 Task: Search one way flight ticket for 2 adults, 2 children, 2 infants in seat in first from San Antonio: San Antonio International Airport to Jackson: Jackson Hole Airport on 5-2-2023. Choice of flights is Alaska. Number of bags: 2 checked bags. Price is upto 110000. Outbound departure time preference is 18:45.
Action: Mouse moved to (307, 129)
Screenshot: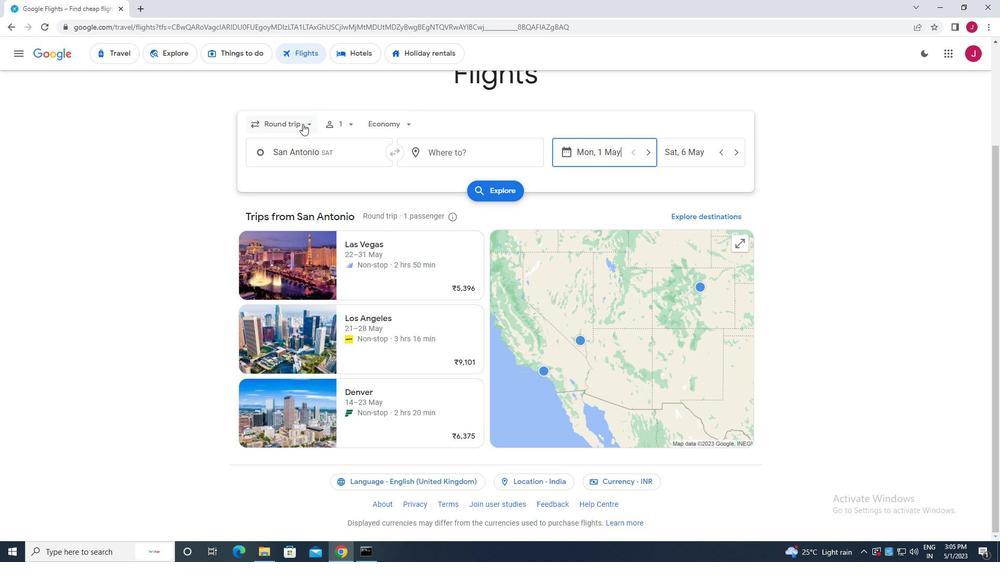 
Action: Mouse pressed left at (307, 129)
Screenshot: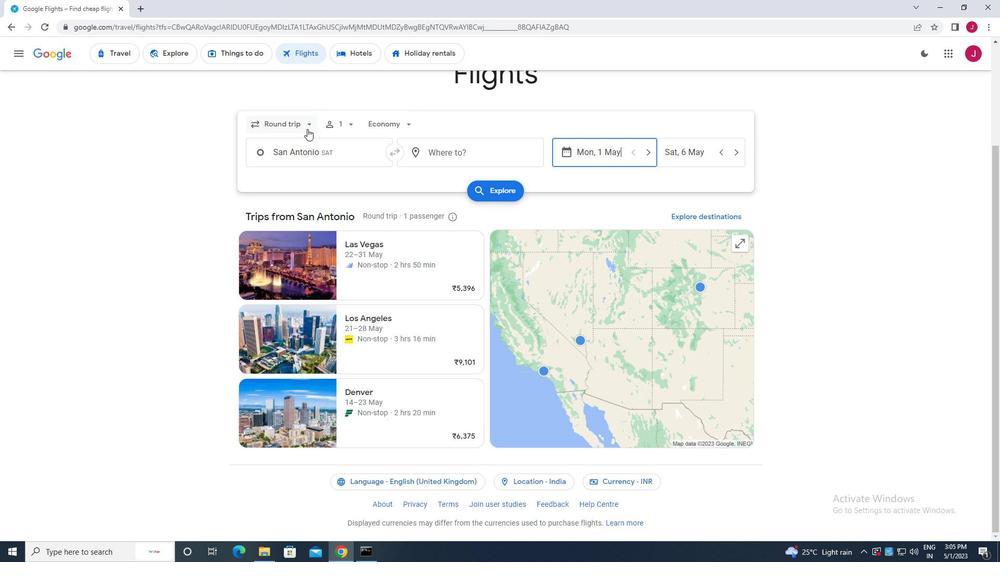 
Action: Mouse moved to (305, 175)
Screenshot: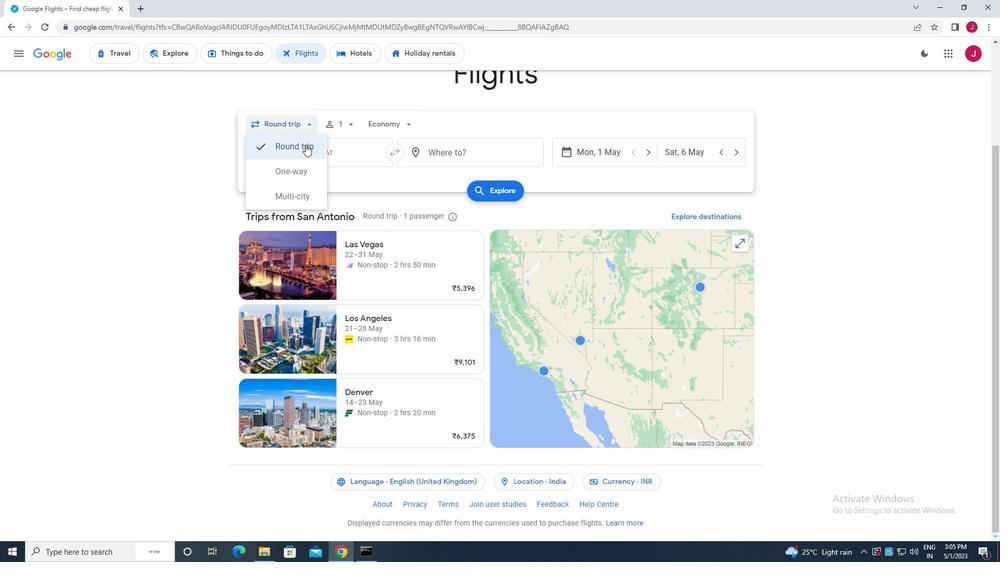 
Action: Mouse pressed left at (305, 175)
Screenshot: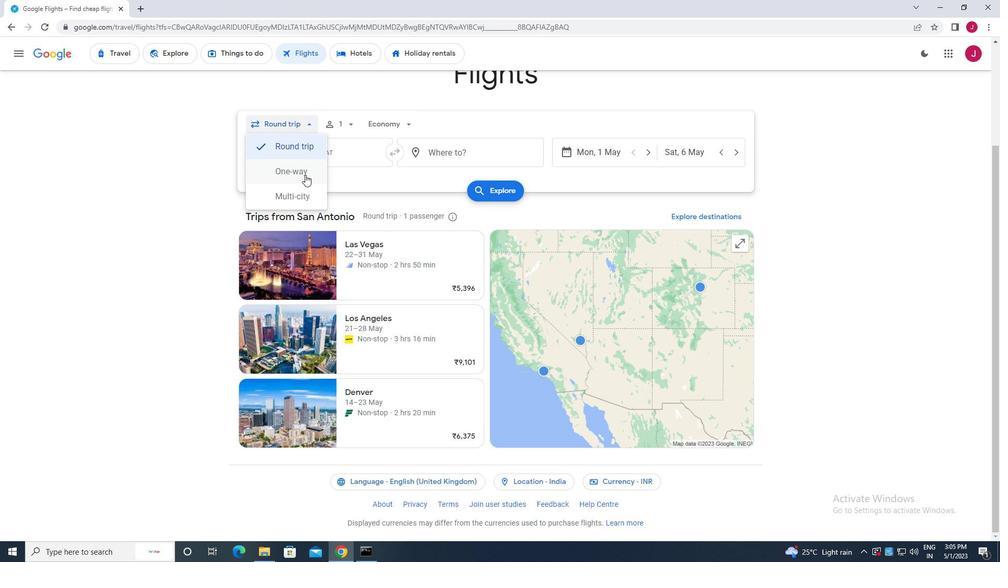 
Action: Mouse moved to (343, 123)
Screenshot: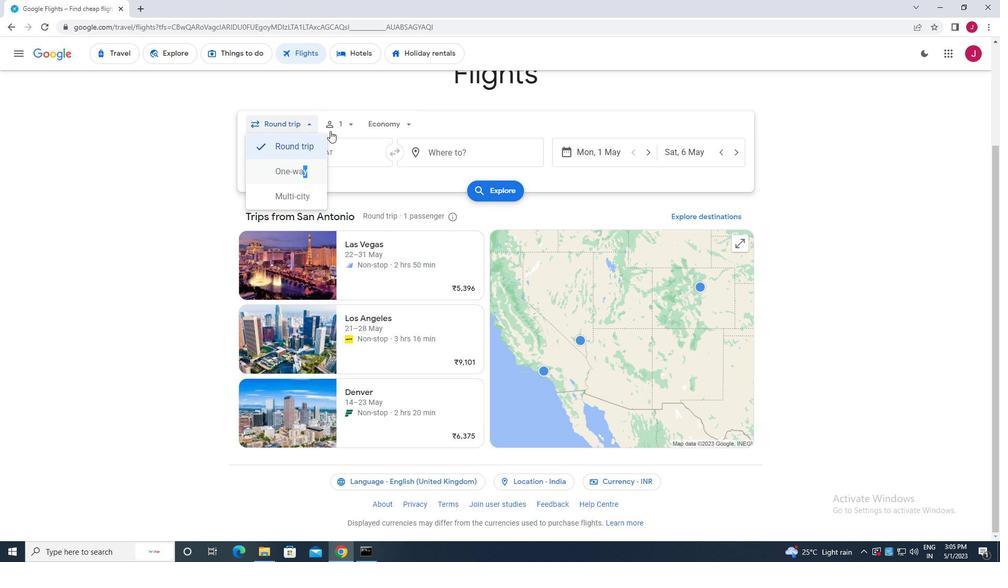 
Action: Mouse pressed left at (343, 123)
Screenshot: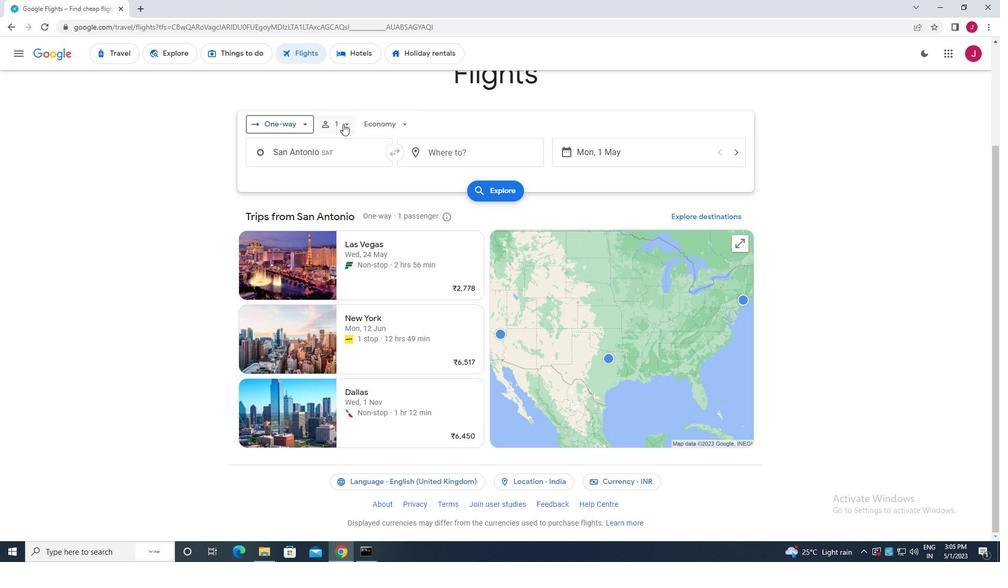 
Action: Mouse moved to (428, 150)
Screenshot: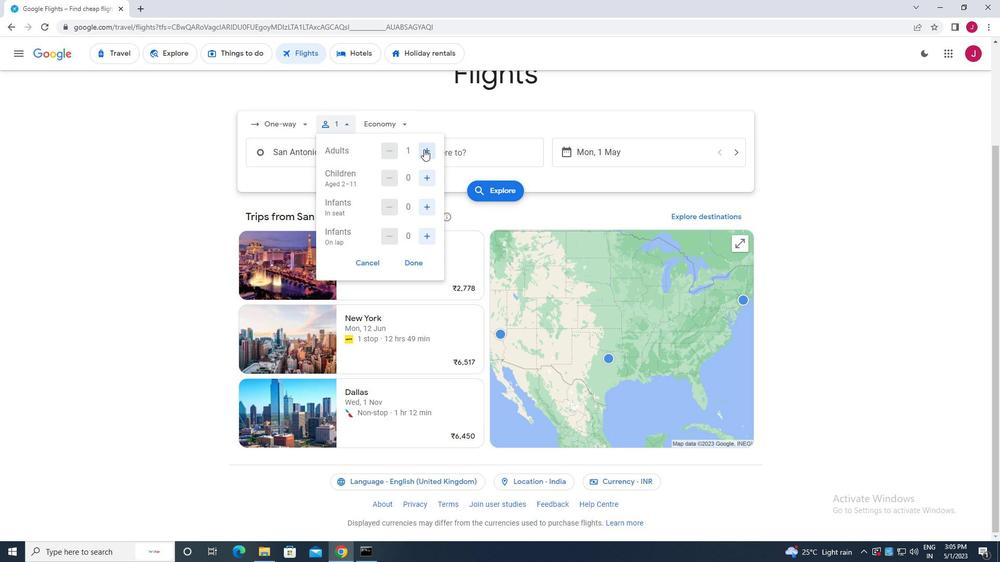 
Action: Mouse pressed left at (428, 150)
Screenshot: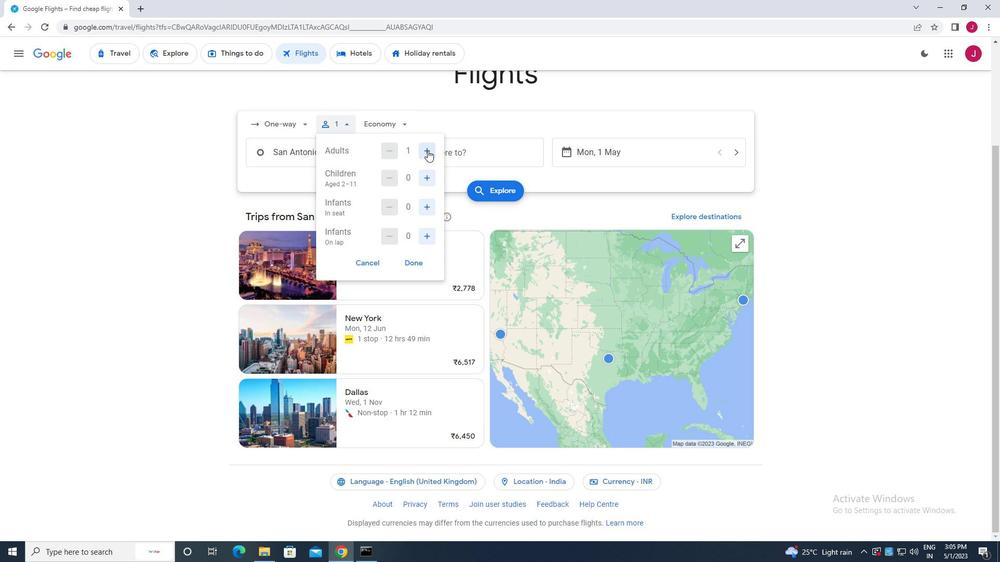 
Action: Mouse moved to (425, 184)
Screenshot: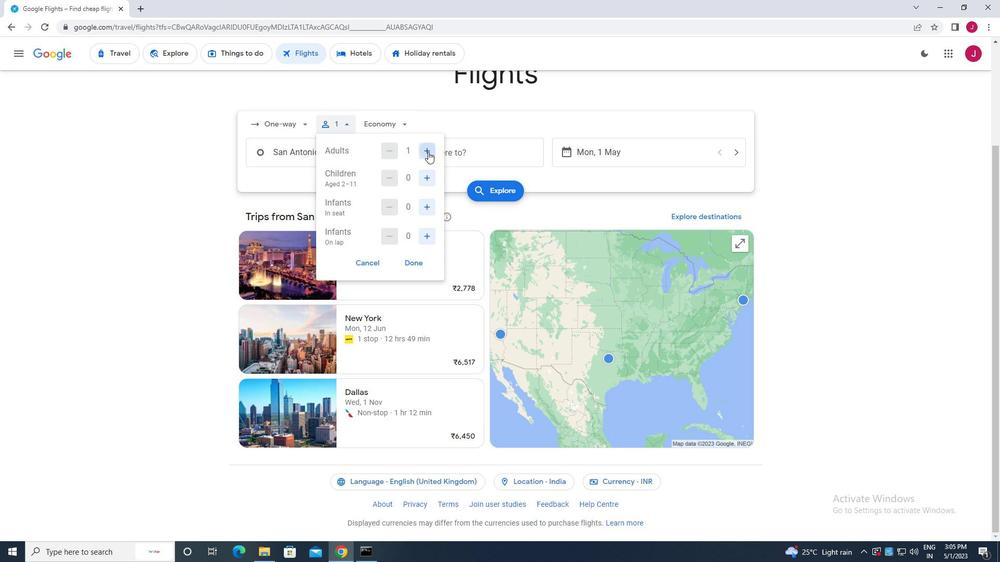 
Action: Mouse pressed left at (425, 184)
Screenshot: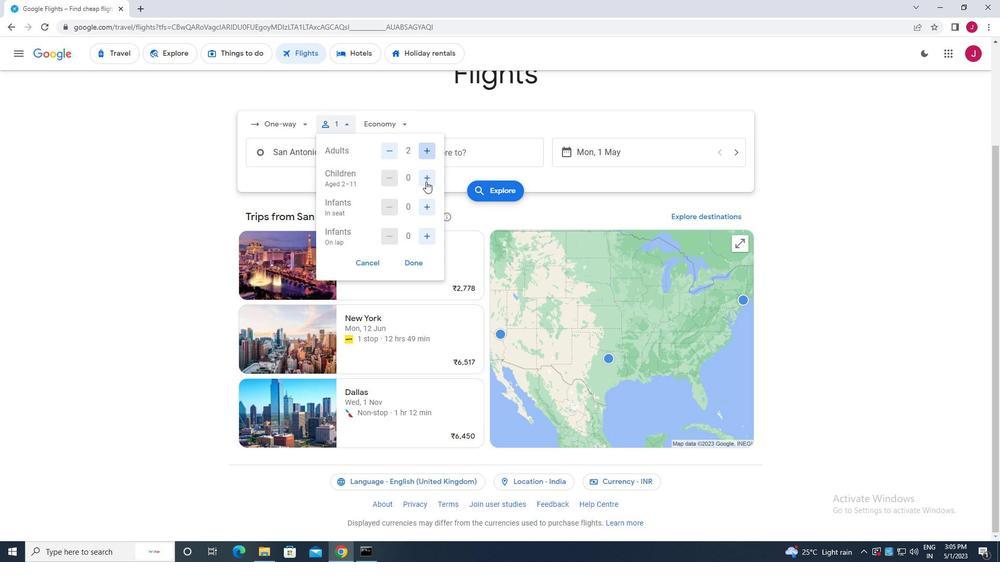 
Action: Mouse moved to (426, 181)
Screenshot: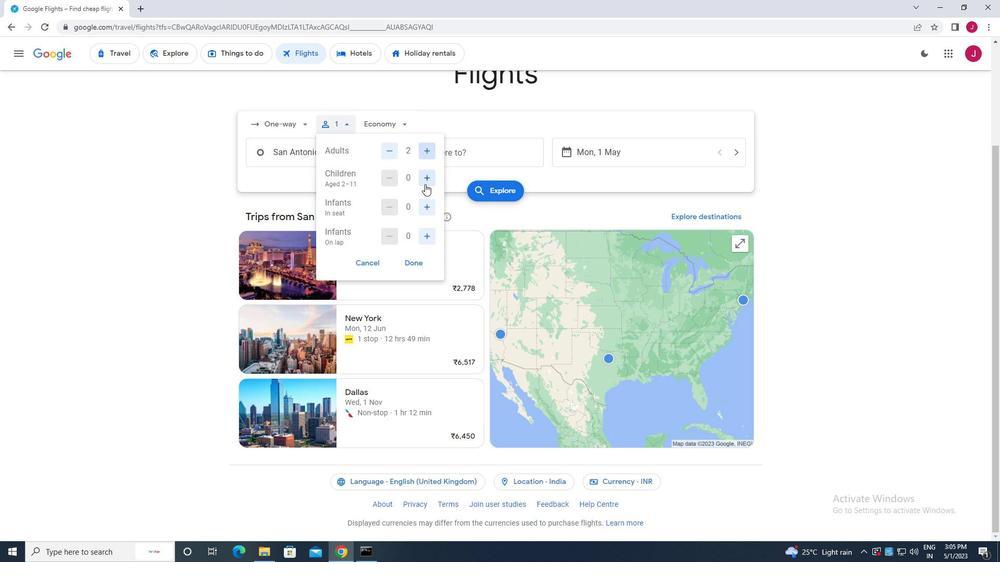 
Action: Mouse pressed left at (426, 181)
Screenshot: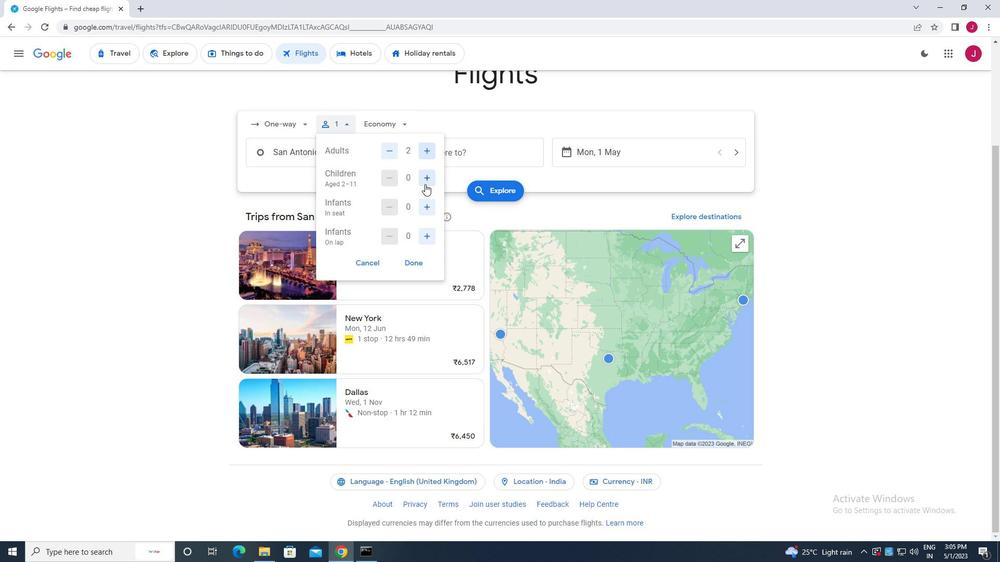 
Action: Mouse moved to (429, 205)
Screenshot: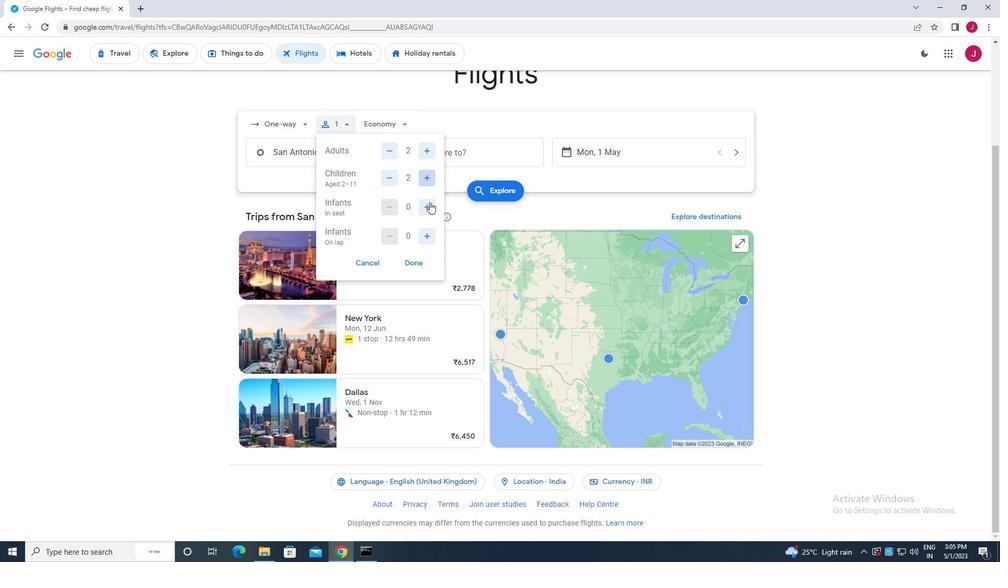
Action: Mouse pressed left at (429, 205)
Screenshot: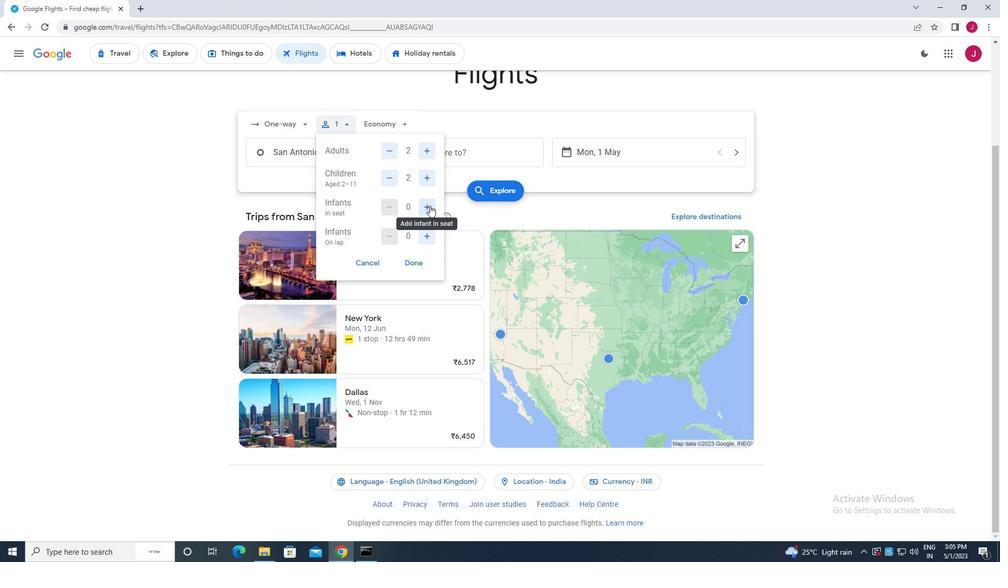 
Action: Mouse moved to (429, 205)
Screenshot: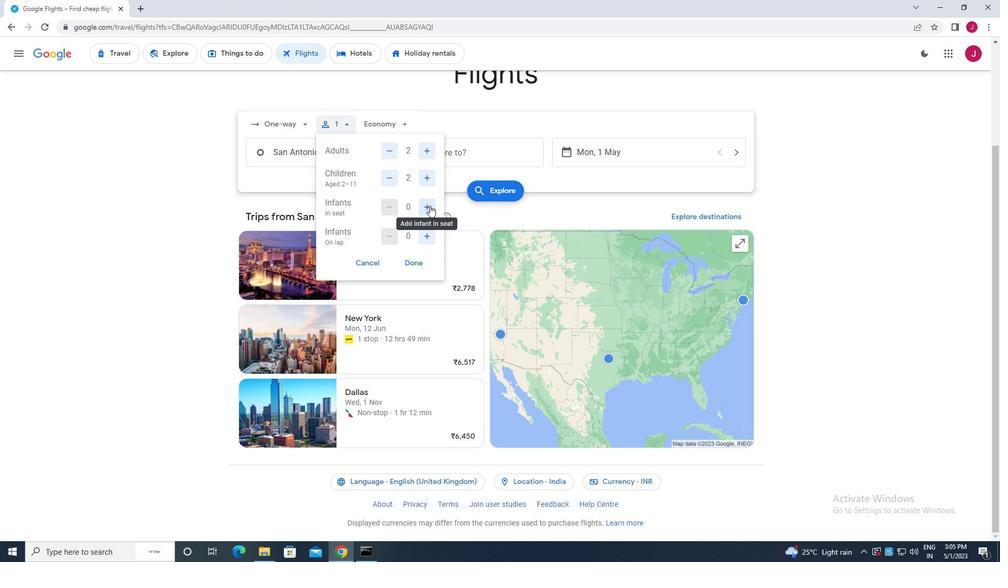 
Action: Mouse pressed left at (429, 205)
Screenshot: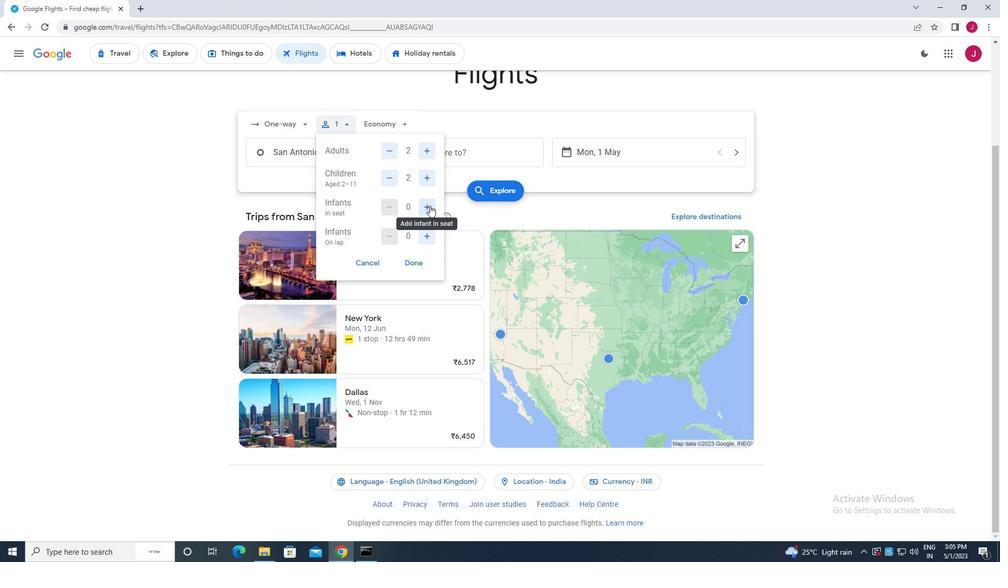 
Action: Mouse moved to (415, 263)
Screenshot: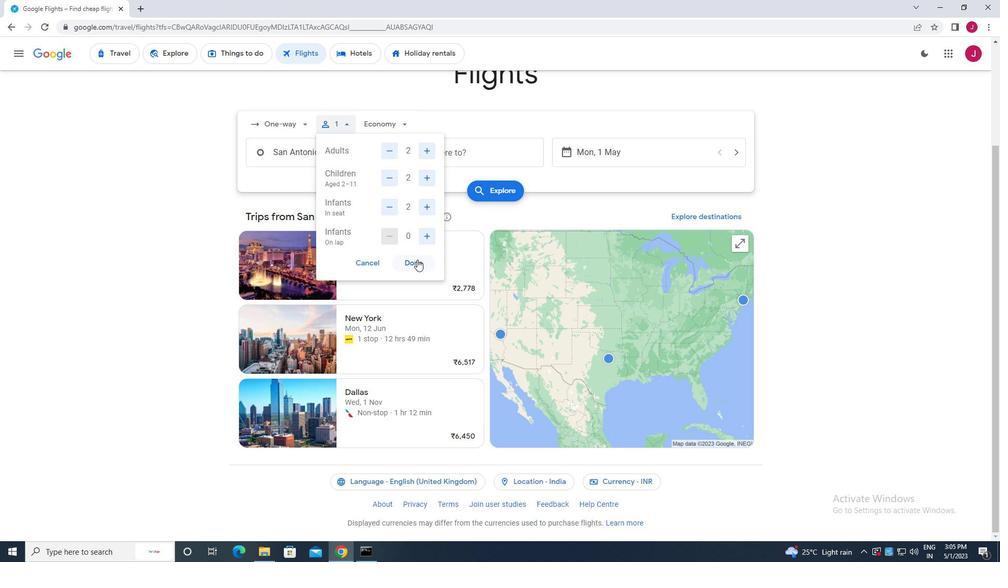 
Action: Mouse pressed left at (415, 263)
Screenshot: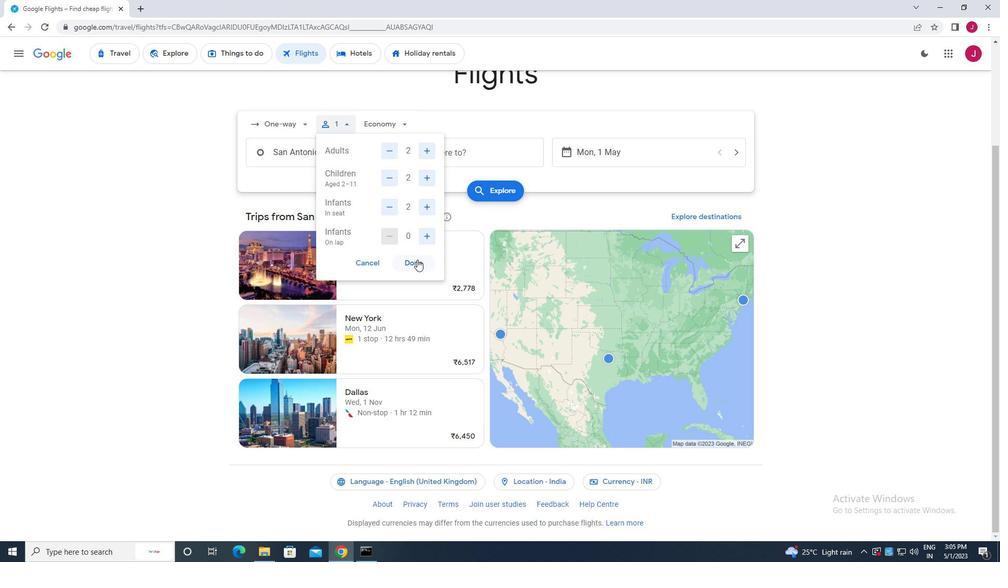 
Action: Mouse moved to (401, 128)
Screenshot: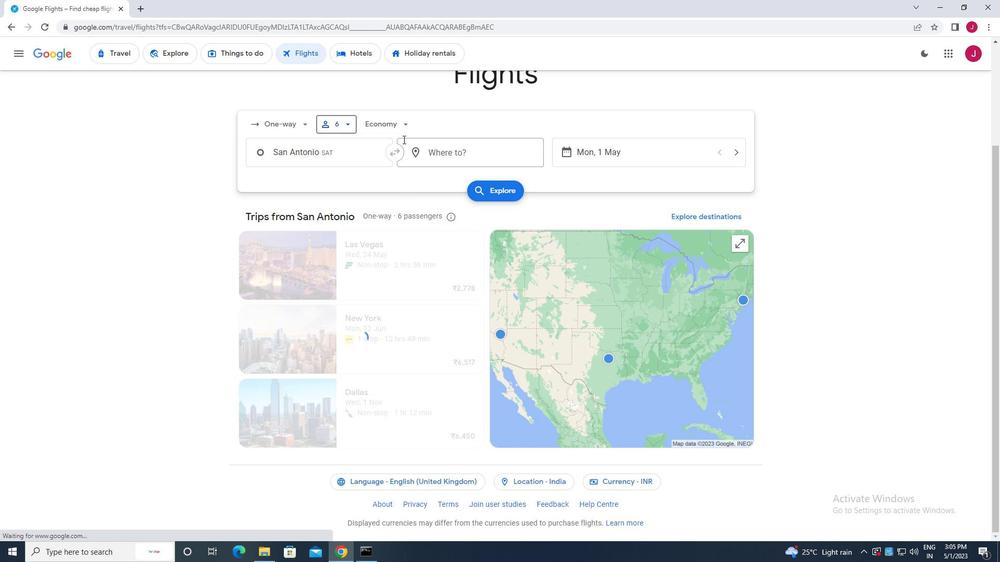 
Action: Mouse pressed left at (401, 128)
Screenshot: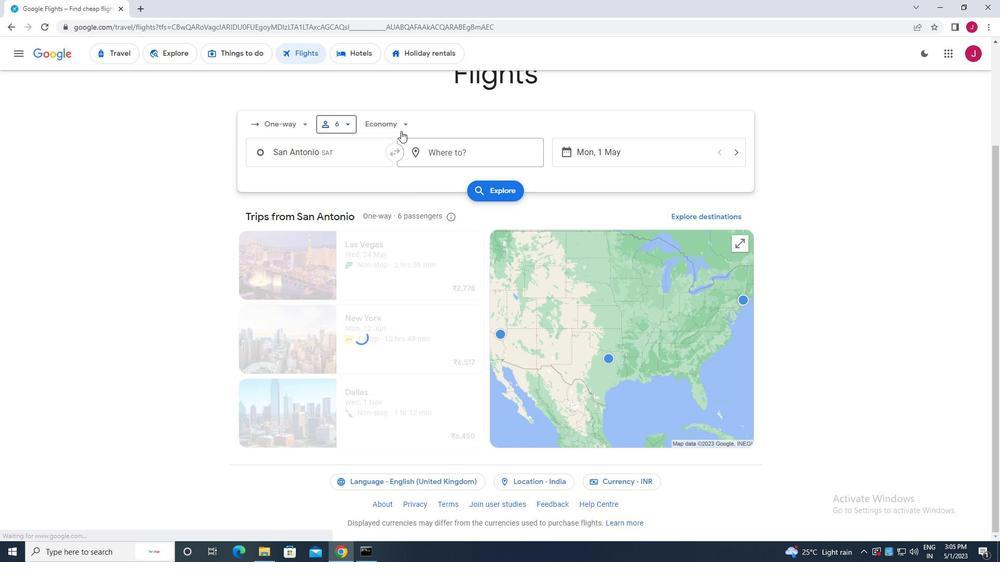
Action: Mouse moved to (389, 221)
Screenshot: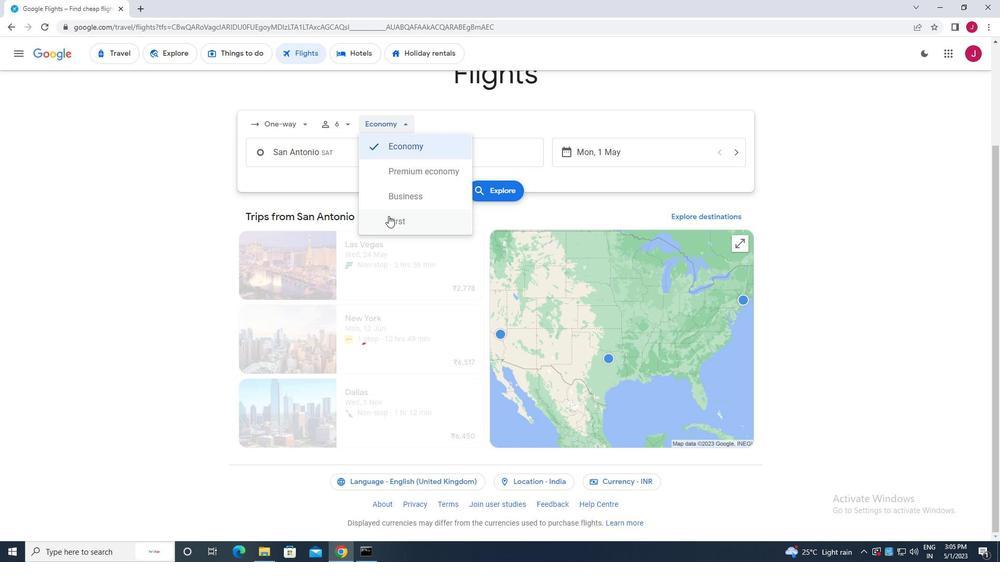 
Action: Mouse pressed left at (389, 221)
Screenshot: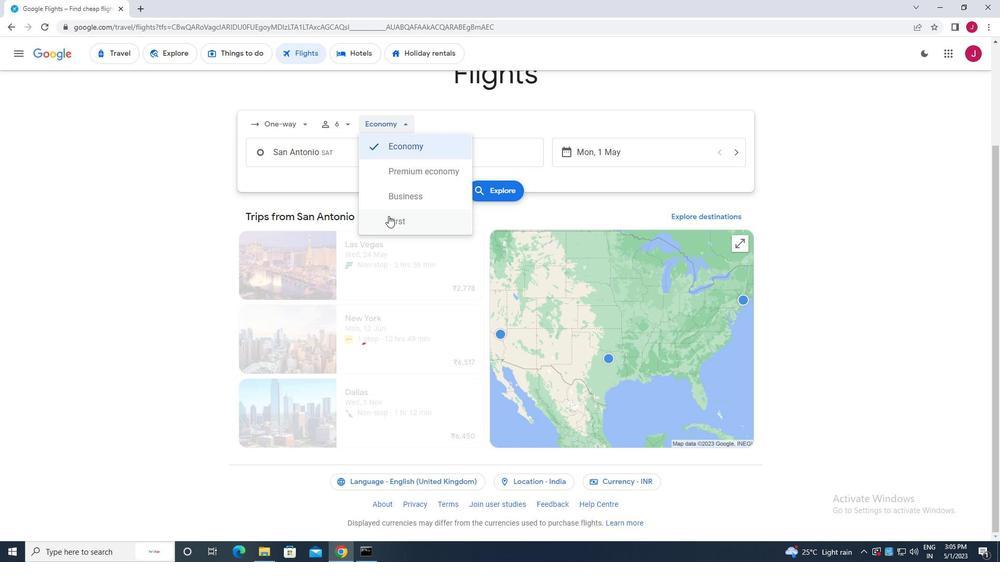 
Action: Mouse moved to (361, 153)
Screenshot: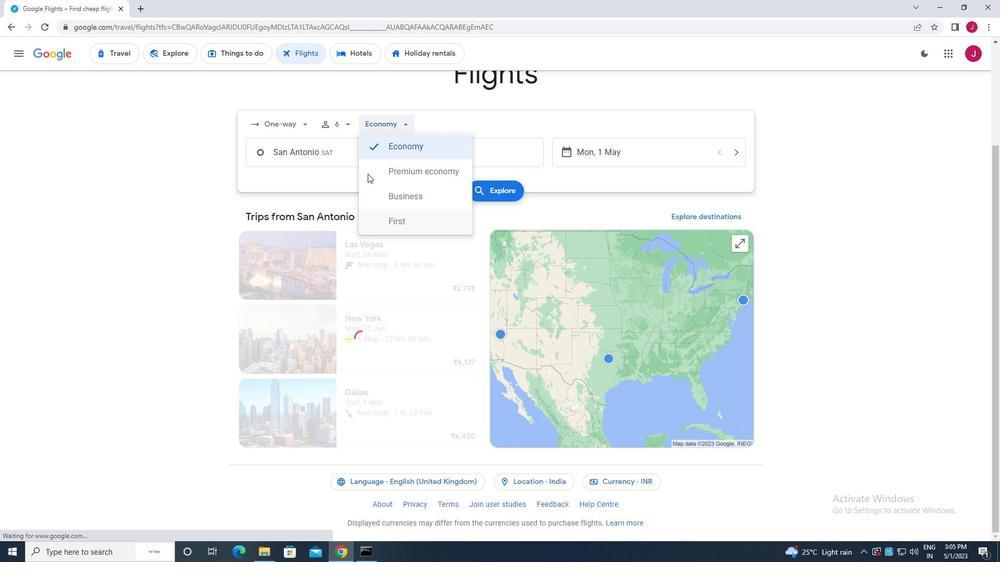 
Action: Mouse pressed left at (361, 153)
Screenshot: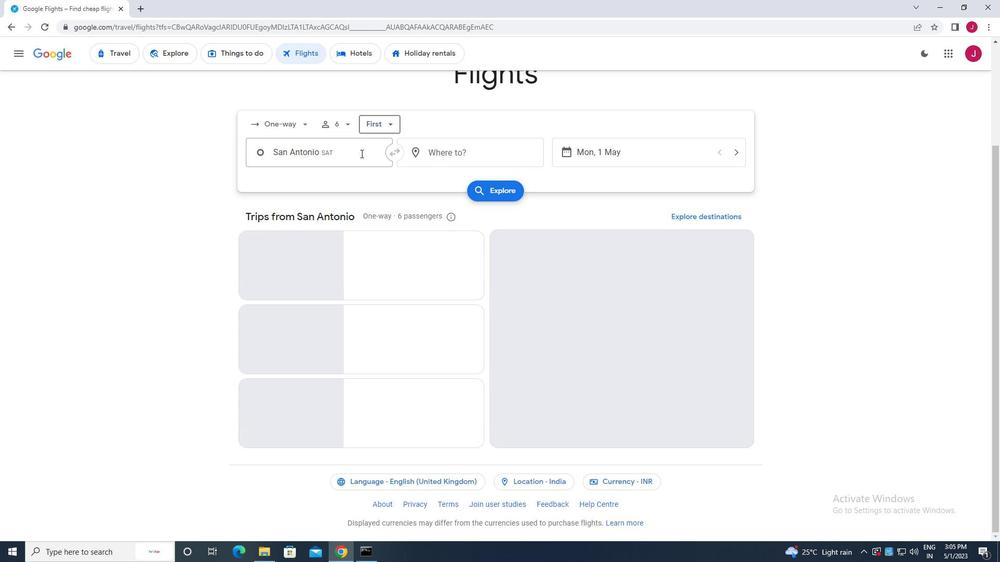 
Action: Key pressed san<Key.space>
Screenshot: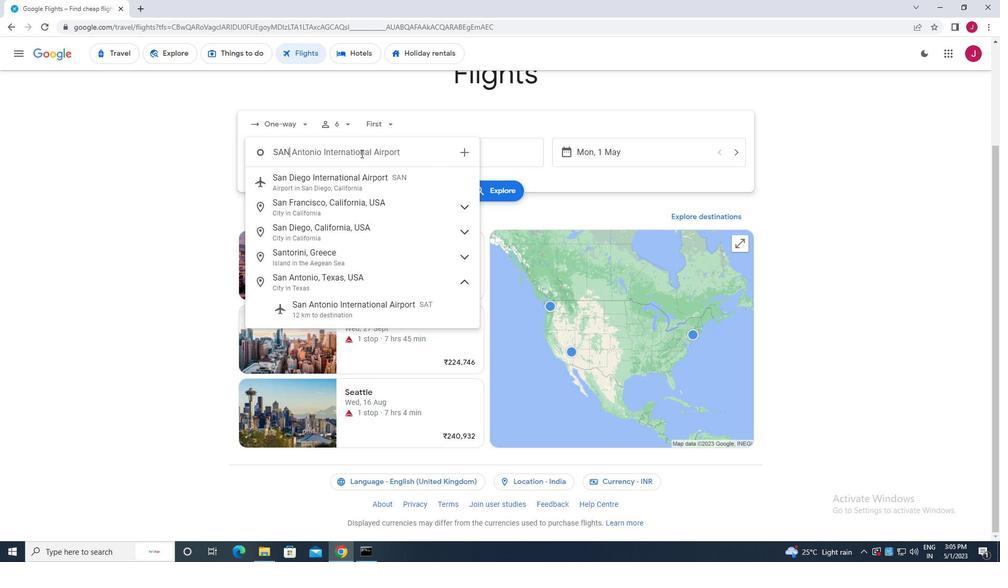 
Action: Mouse moved to (385, 288)
Screenshot: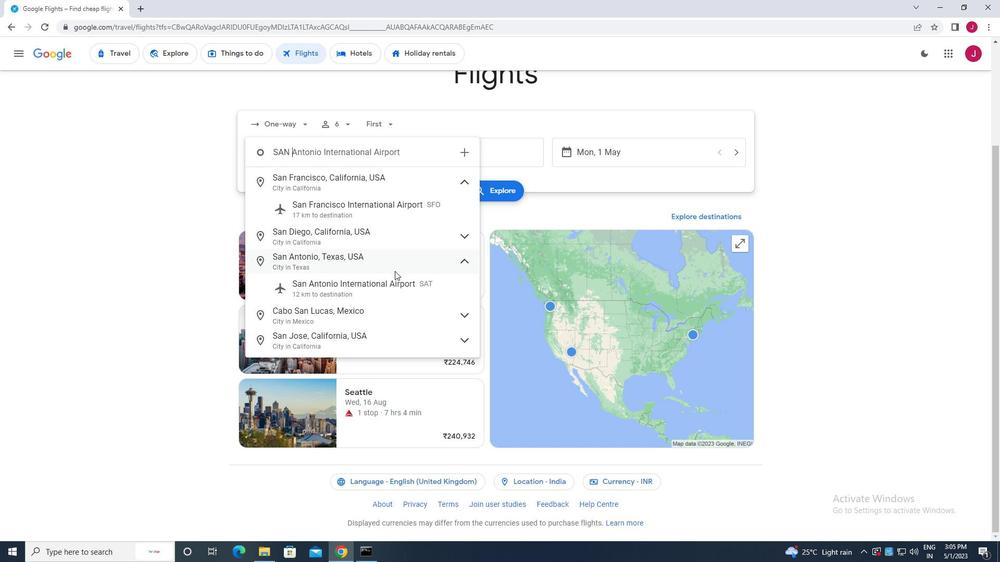 
Action: Mouse pressed left at (385, 288)
Screenshot: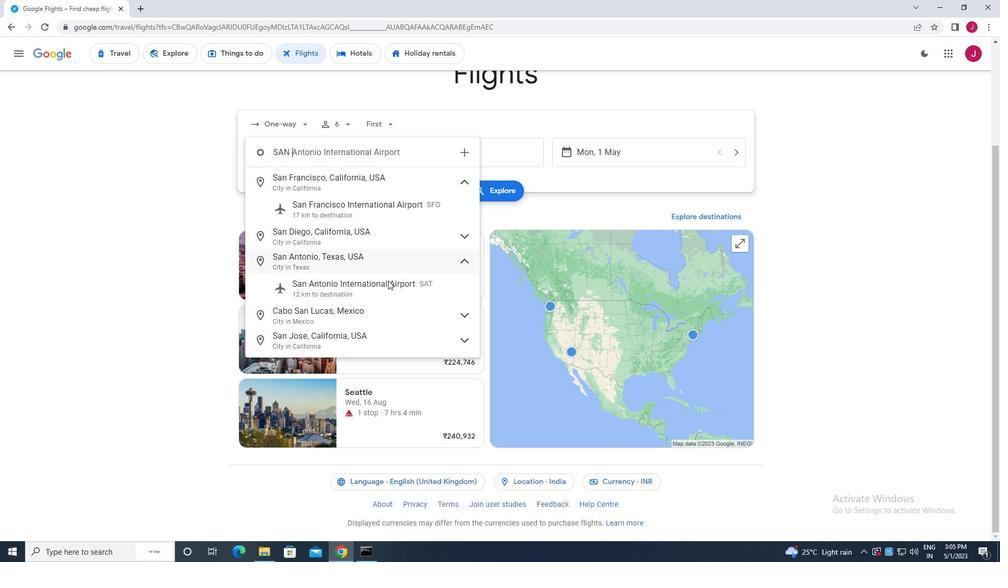 
Action: Mouse moved to (447, 162)
Screenshot: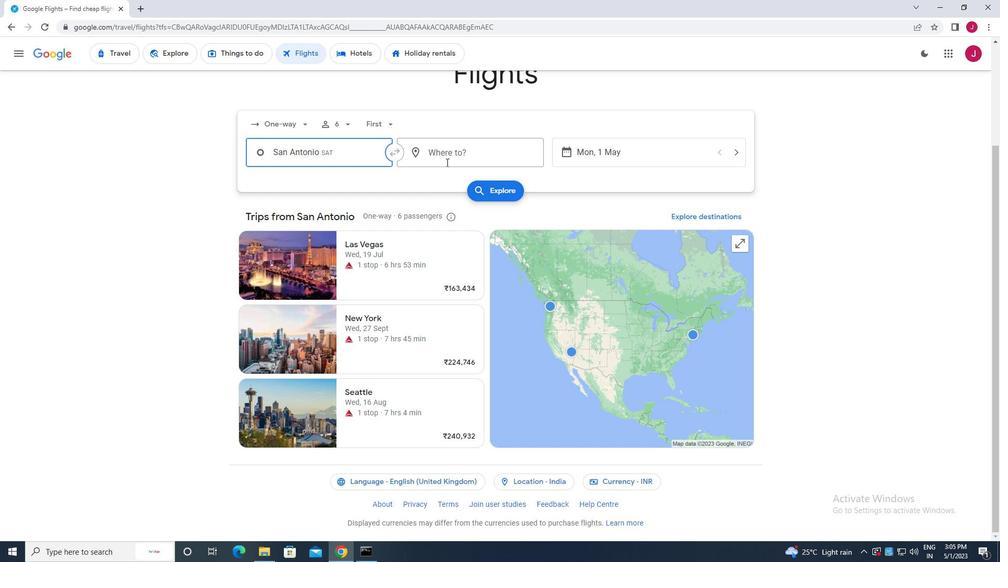 
Action: Mouse pressed left at (447, 162)
Screenshot: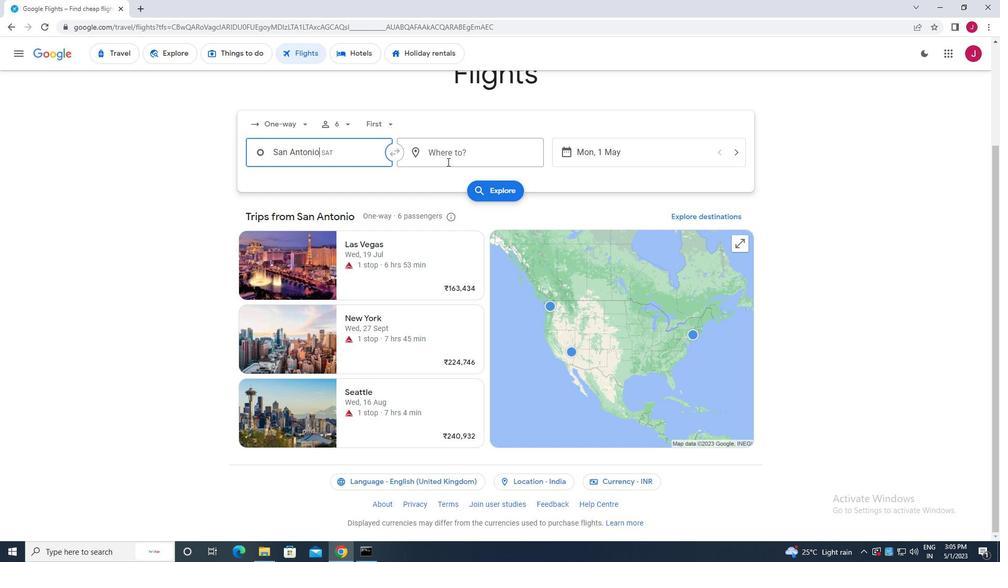 
Action: Mouse moved to (447, 162)
Screenshot: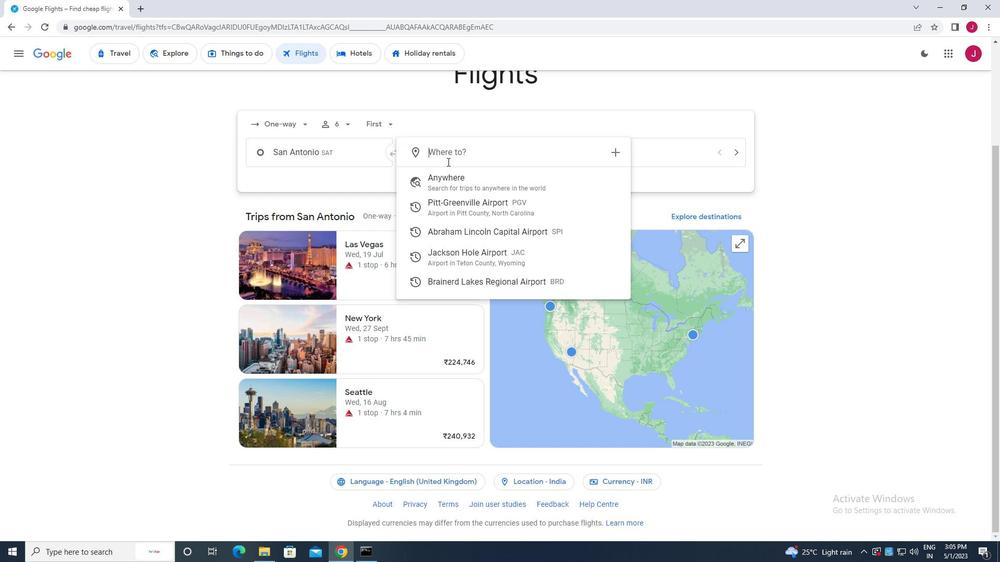 
Action: Key pressed jackson<Key.space>h
Screenshot: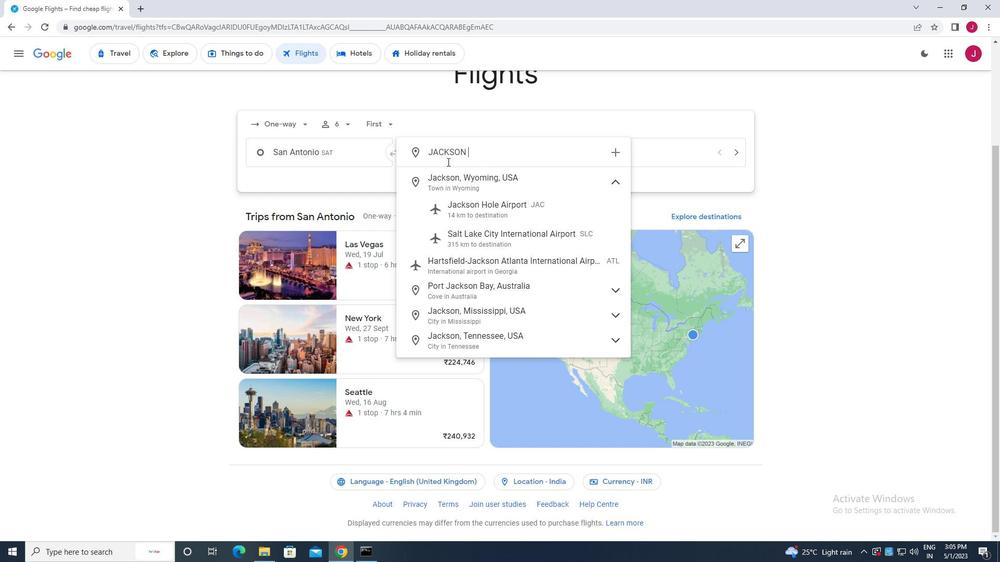 
Action: Mouse moved to (469, 202)
Screenshot: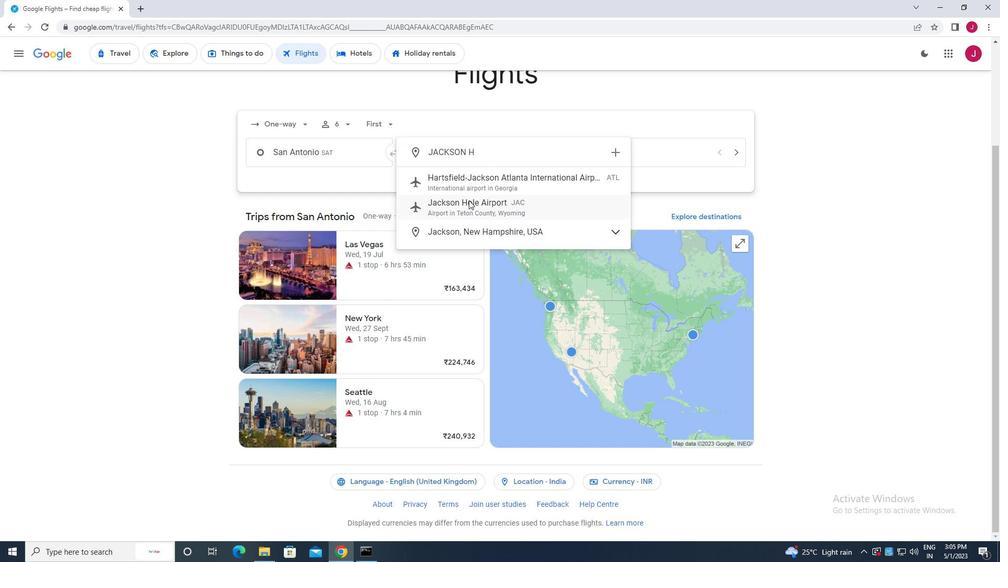 
Action: Mouse pressed left at (469, 202)
Screenshot: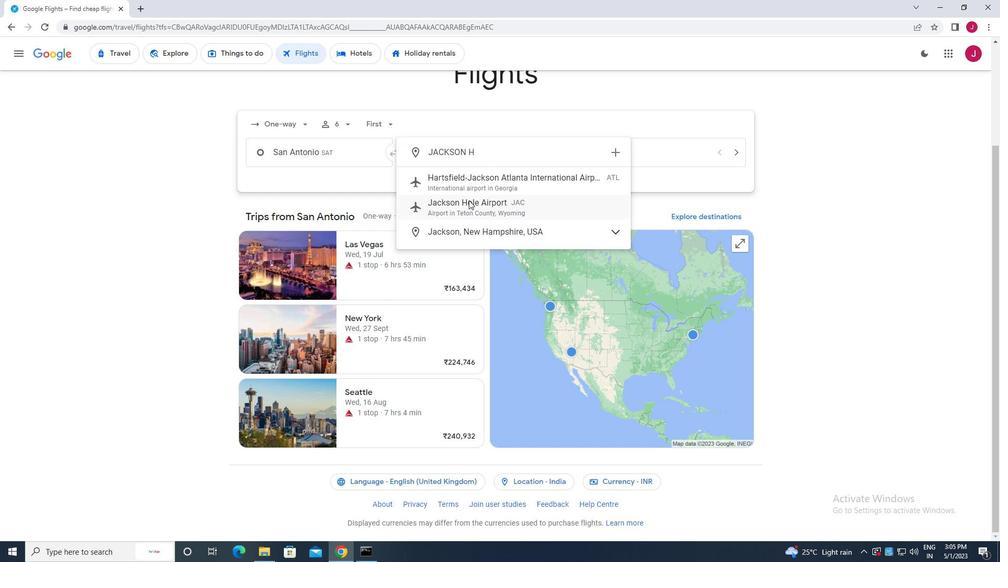 
Action: Mouse moved to (595, 162)
Screenshot: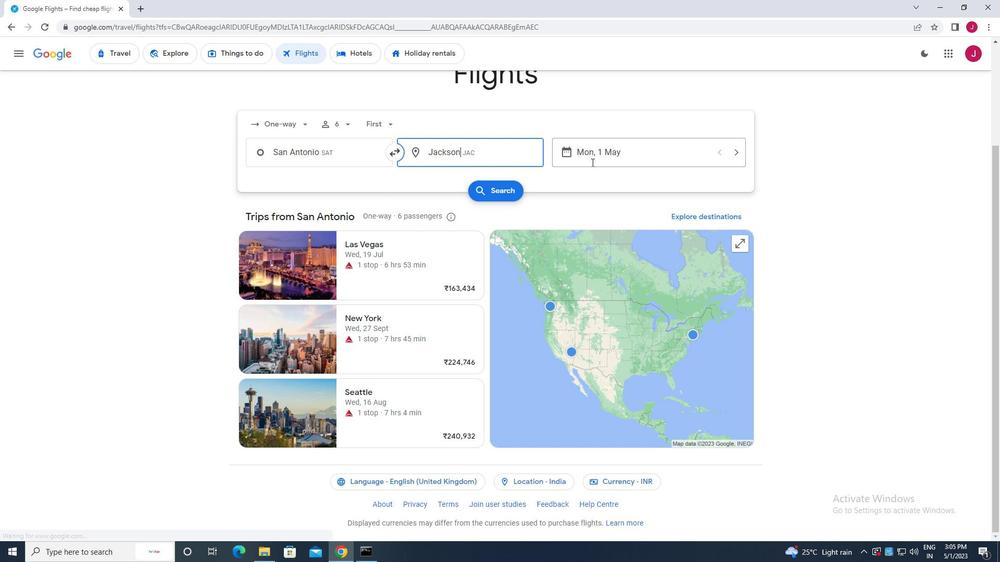 
Action: Mouse pressed left at (595, 162)
Screenshot: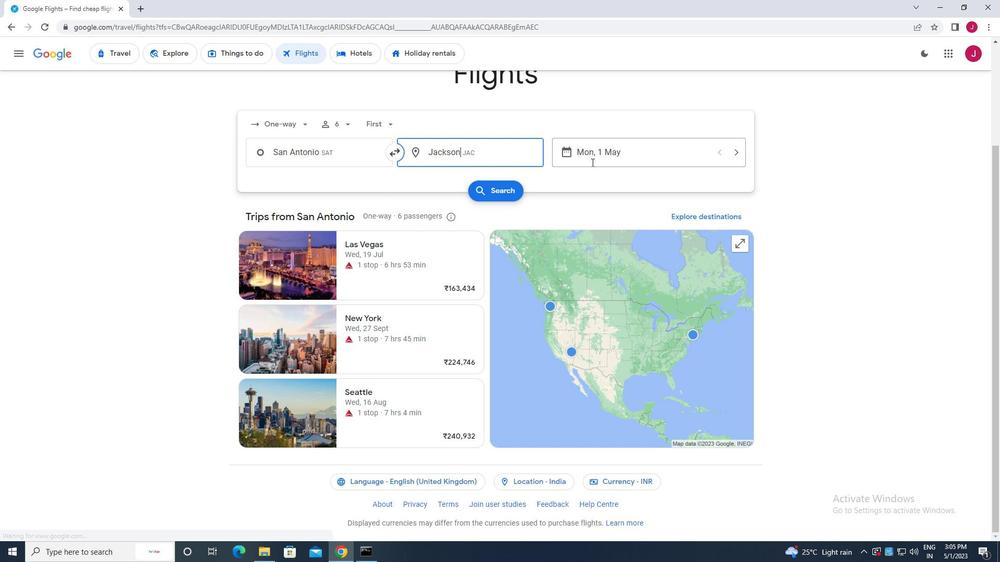 
Action: Mouse moved to (430, 239)
Screenshot: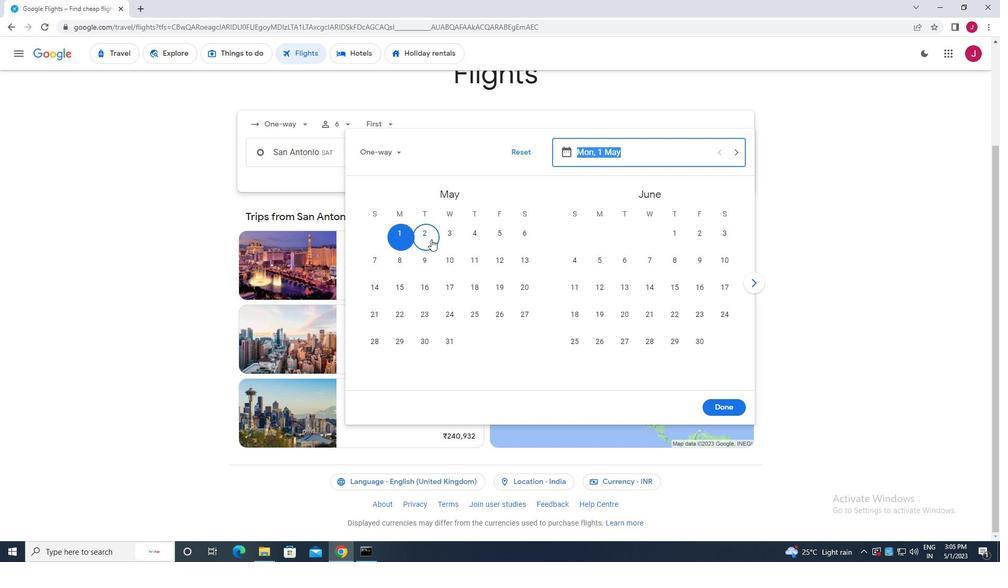 
Action: Mouse pressed left at (430, 239)
Screenshot: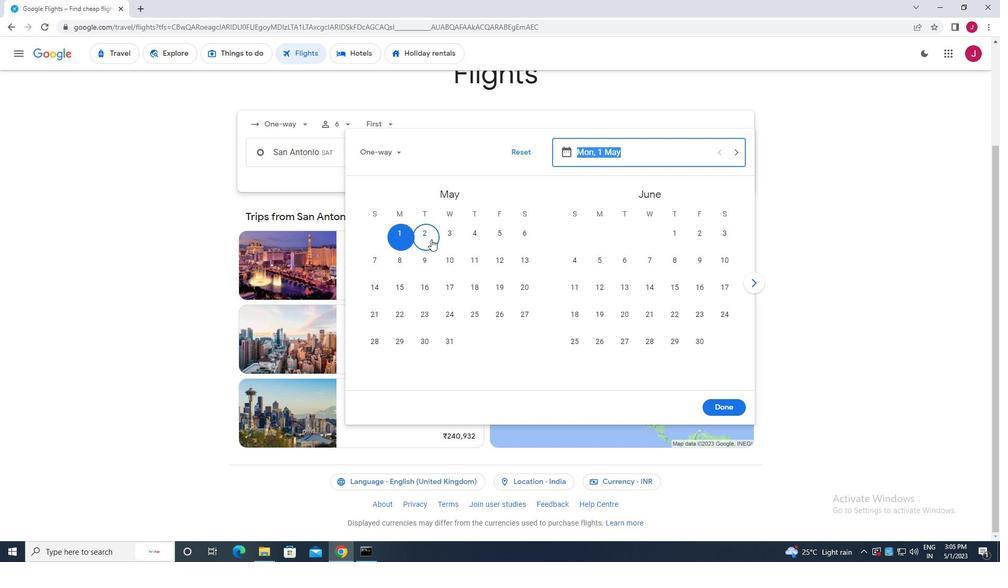 
Action: Mouse moved to (722, 410)
Screenshot: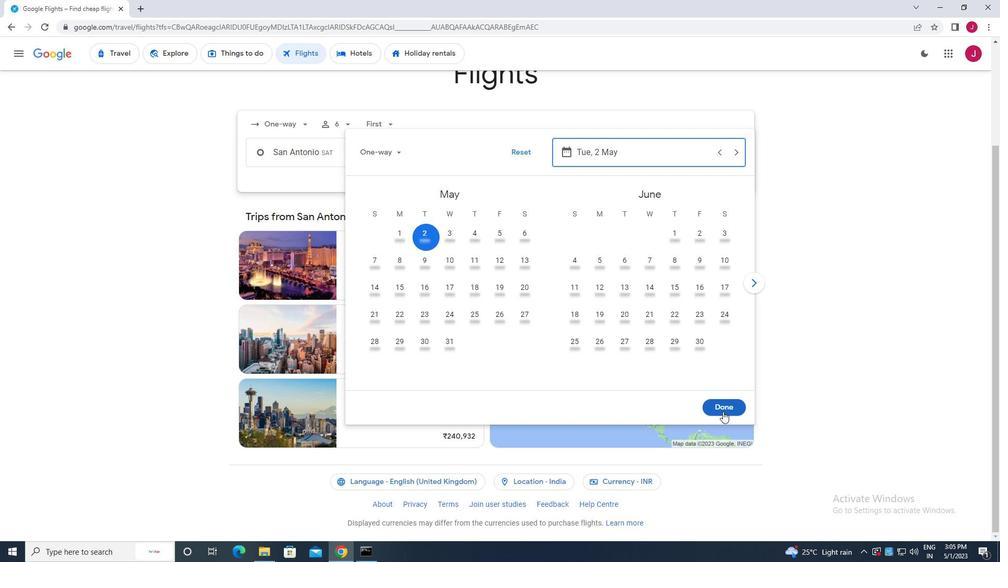 
Action: Mouse pressed left at (722, 410)
Screenshot: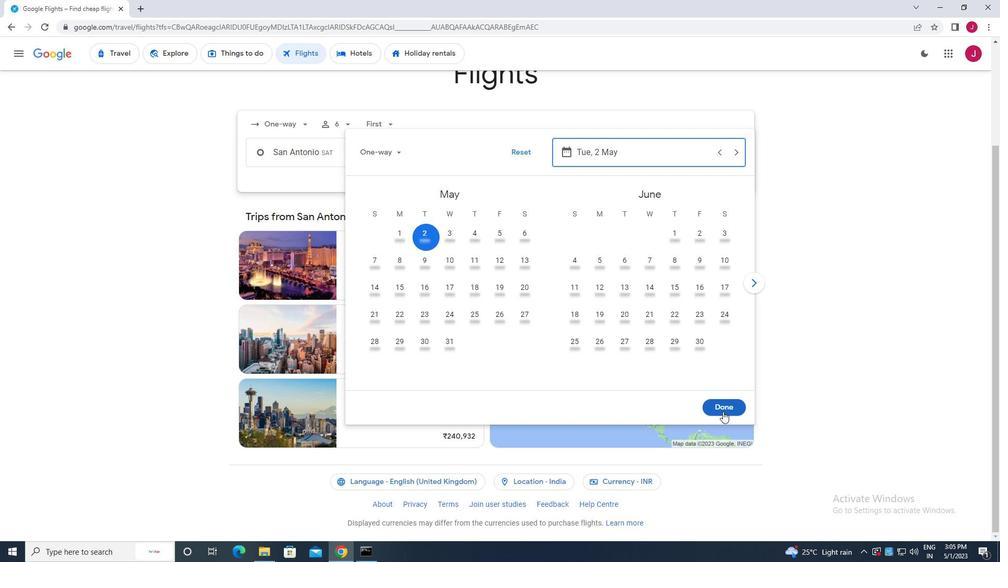 
Action: Mouse moved to (495, 189)
Screenshot: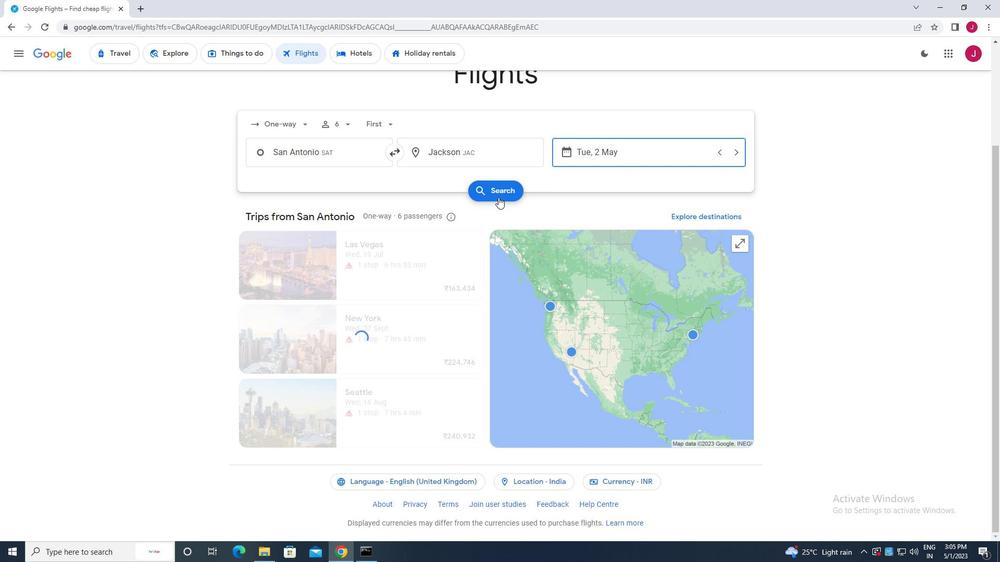 
Action: Mouse pressed left at (495, 189)
Screenshot: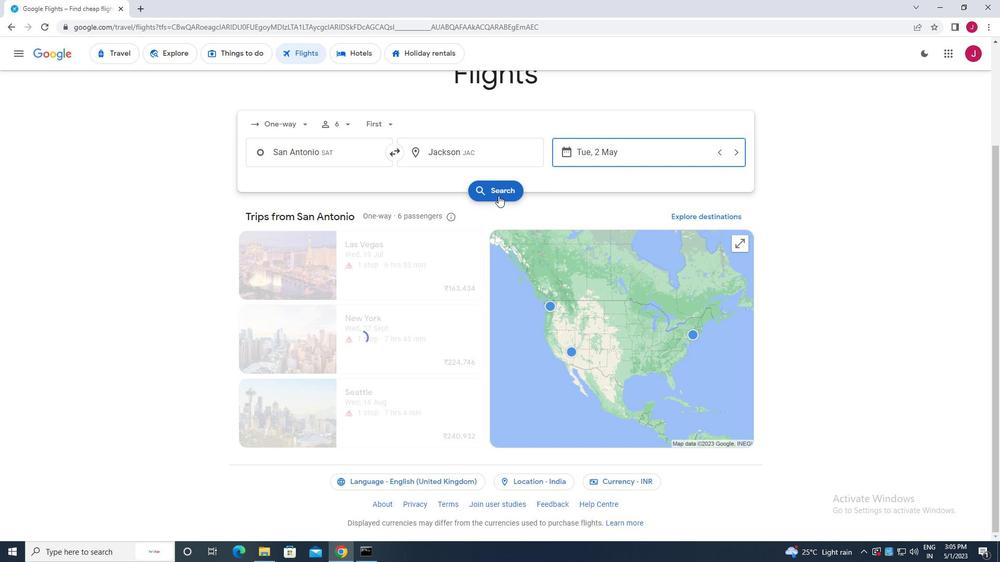 
Action: Mouse moved to (259, 146)
Screenshot: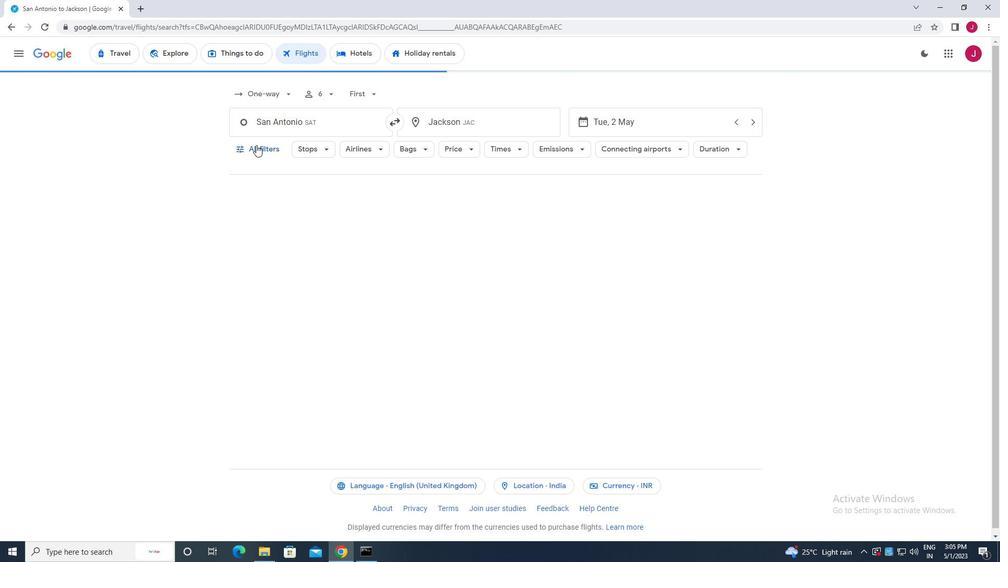 
Action: Mouse pressed left at (259, 146)
Screenshot: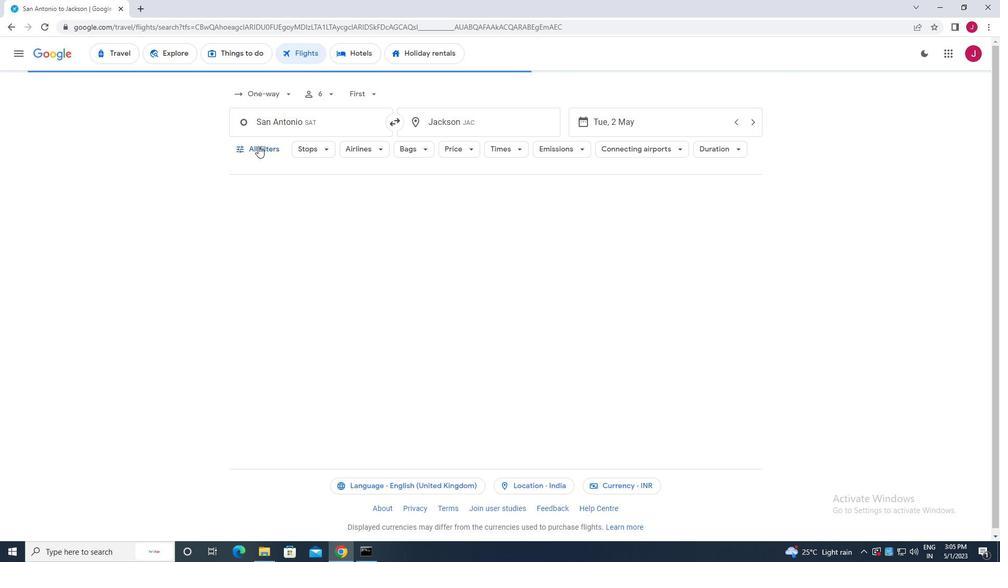 
Action: Mouse moved to (269, 175)
Screenshot: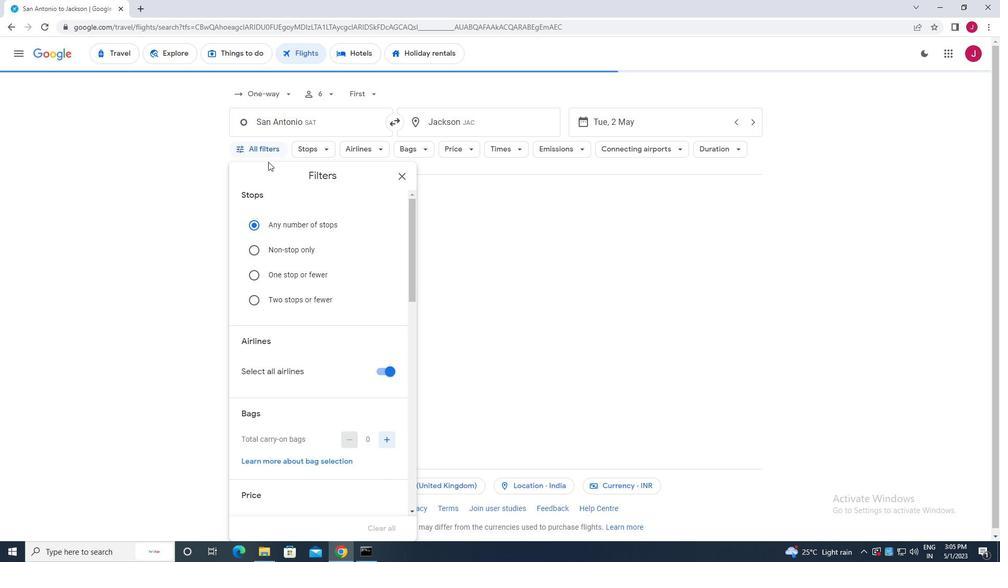 
Action: Mouse scrolled (269, 174) with delta (0, 0)
Screenshot: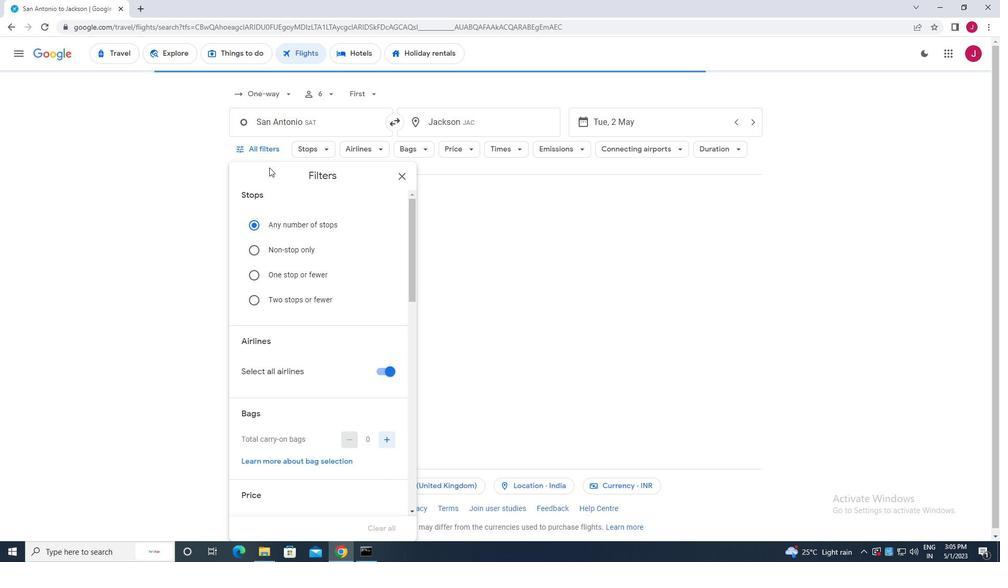 
Action: Mouse moved to (269, 179)
Screenshot: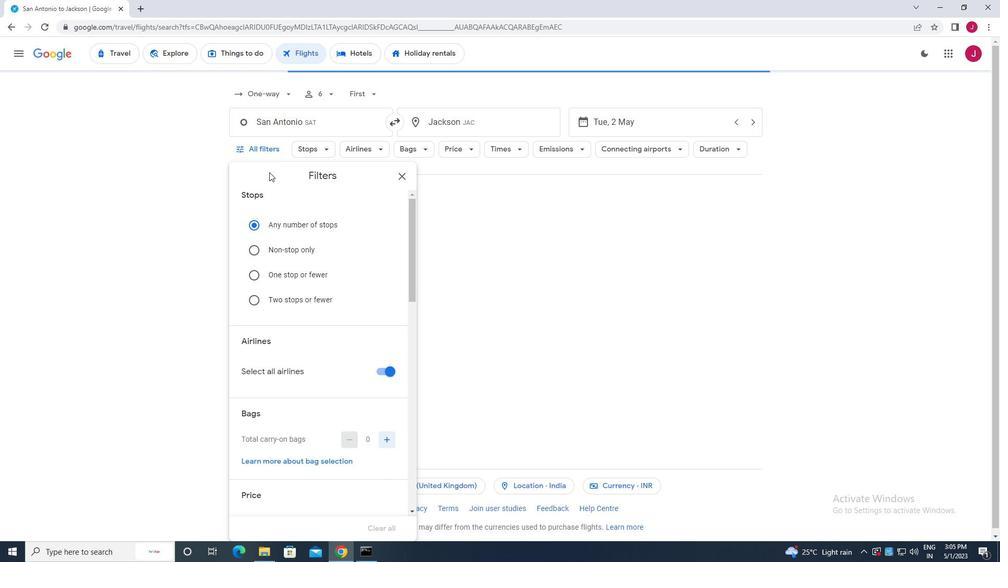 
Action: Mouse scrolled (269, 178) with delta (0, 0)
Screenshot: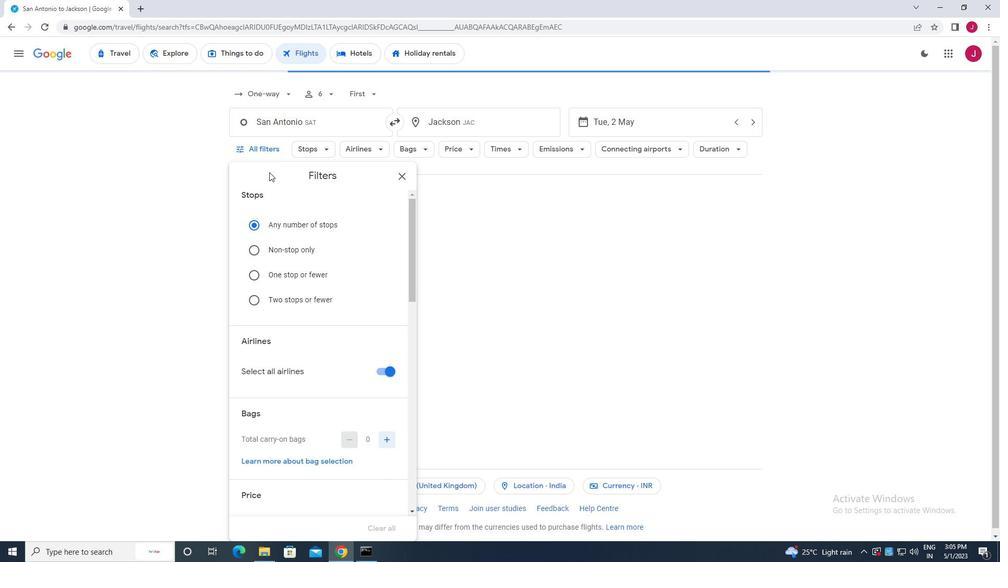 
Action: Mouse moved to (269, 181)
Screenshot: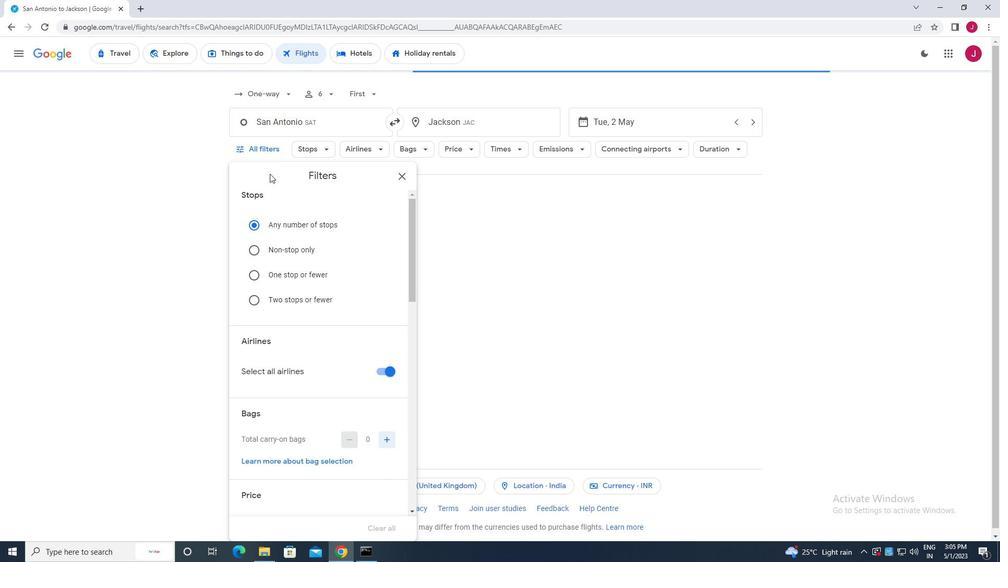 
Action: Mouse scrolled (269, 180) with delta (0, 0)
Screenshot: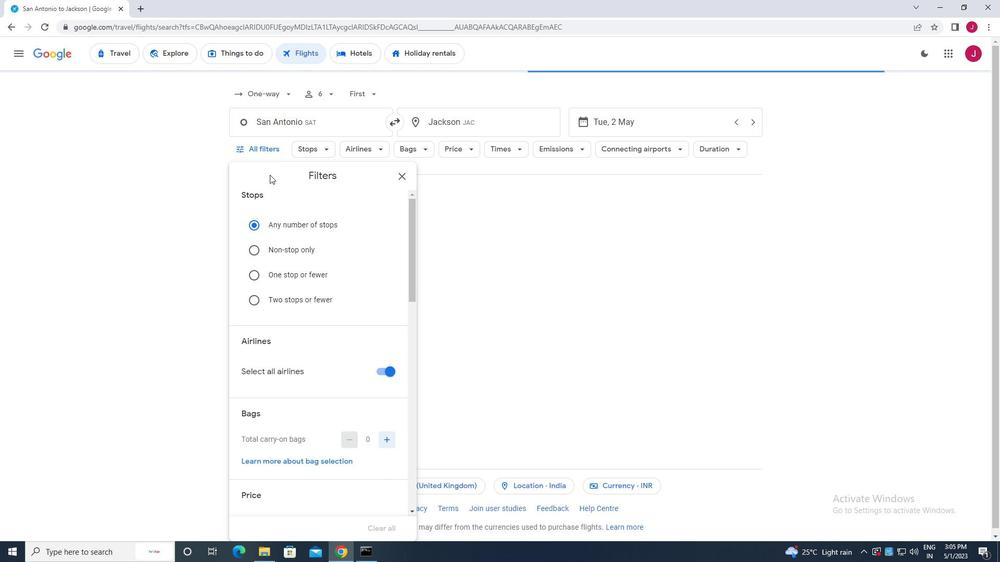 
Action: Mouse moved to (340, 244)
Screenshot: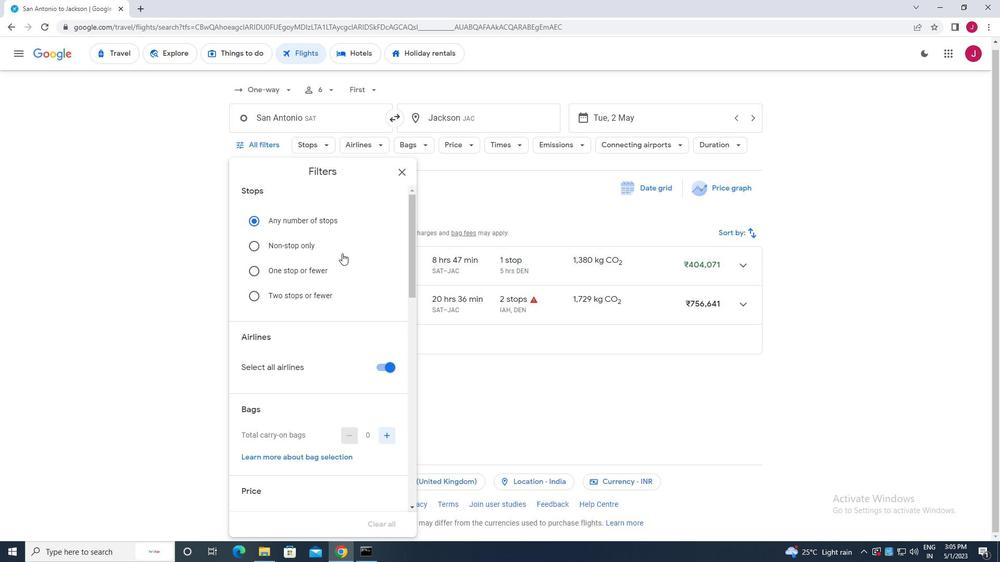 
Action: Mouse scrolled (340, 244) with delta (0, 0)
Screenshot: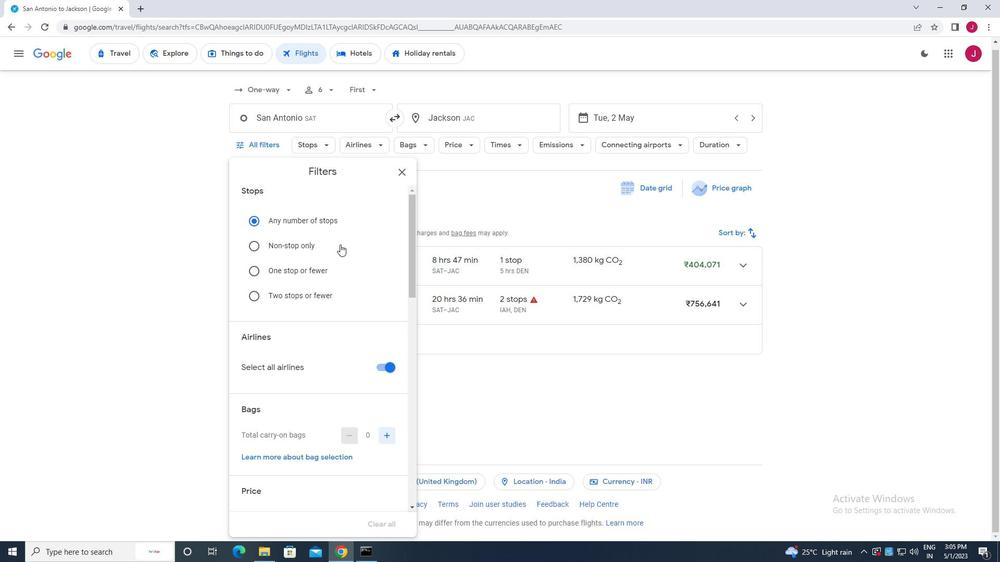 
Action: Mouse scrolled (340, 244) with delta (0, 0)
Screenshot: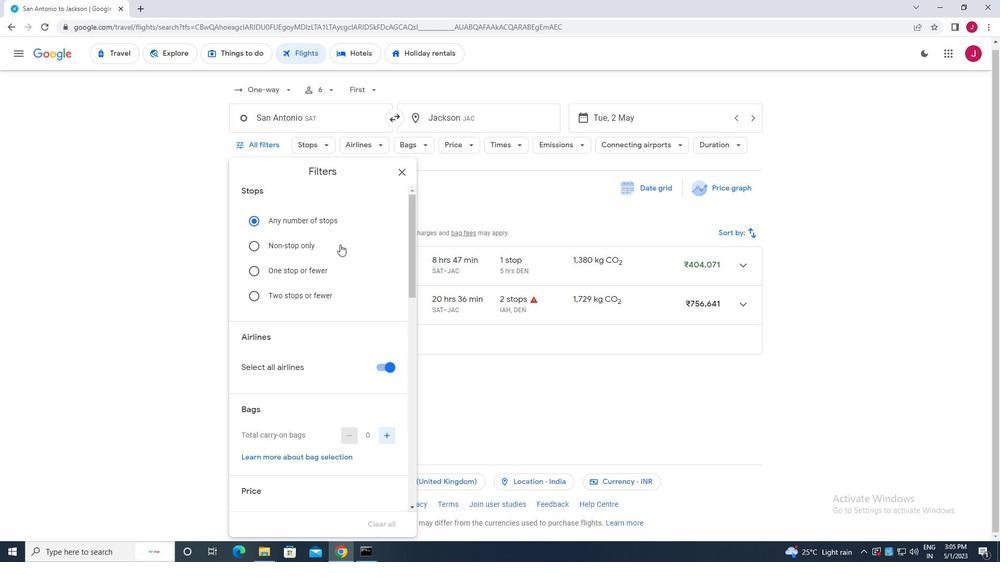 
Action: Mouse moved to (380, 264)
Screenshot: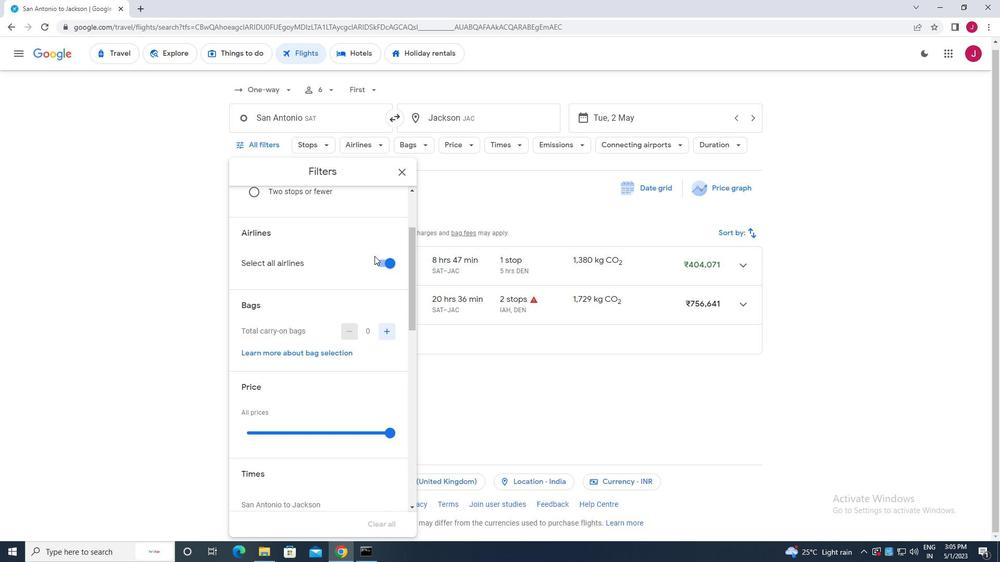 
Action: Mouse pressed left at (380, 264)
Screenshot: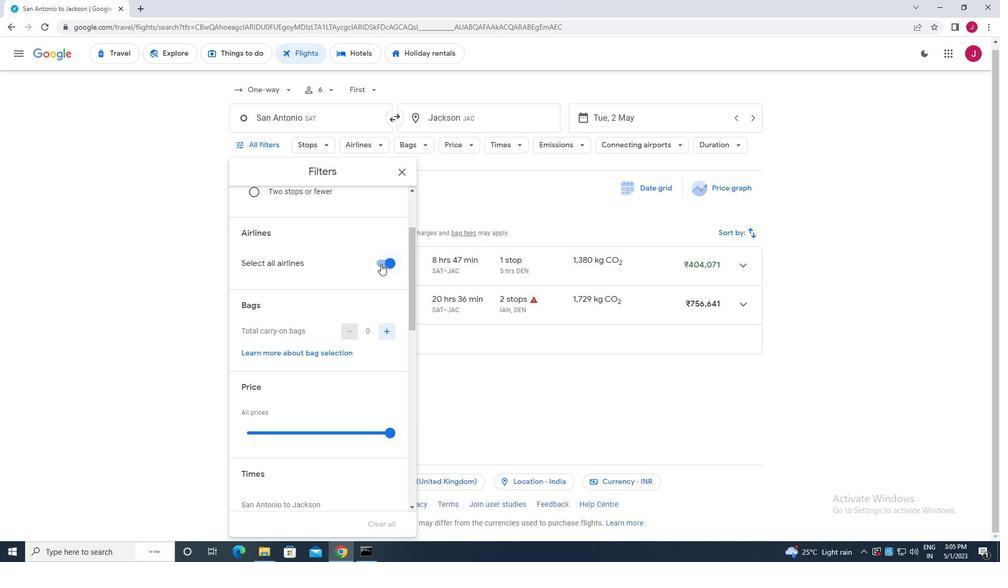 
Action: Mouse moved to (367, 313)
Screenshot: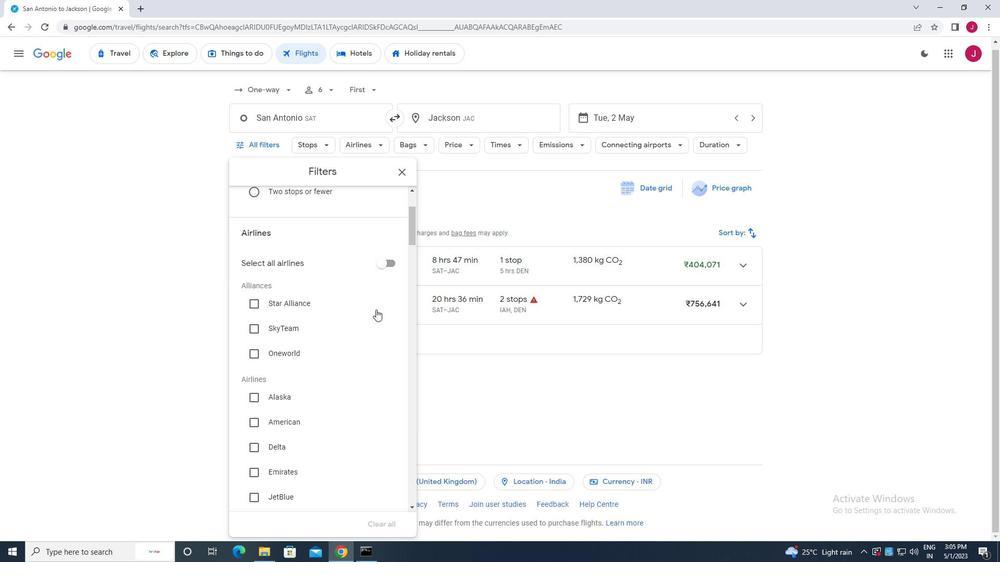 
Action: Mouse scrolled (367, 313) with delta (0, 0)
Screenshot: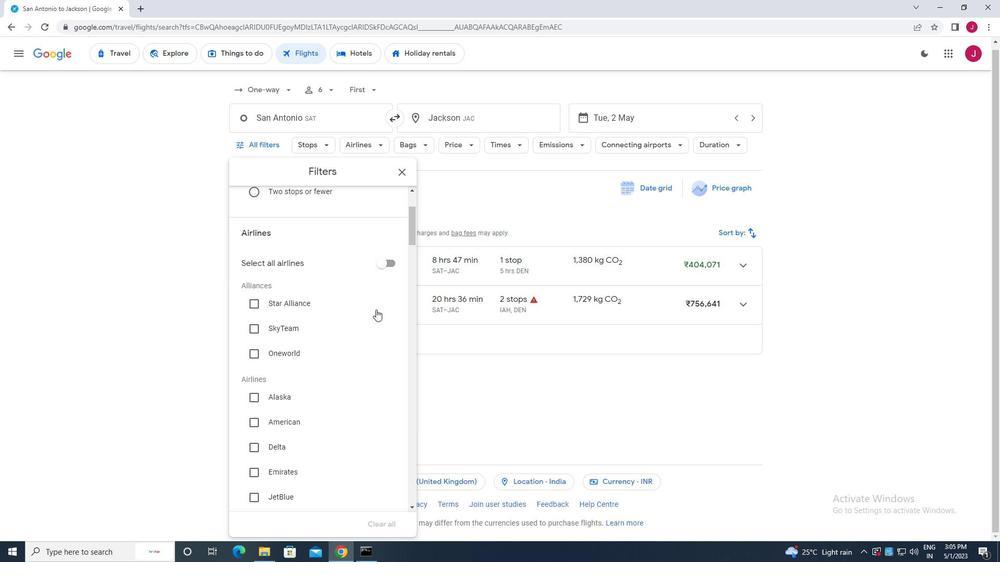 
Action: Mouse moved to (362, 314)
Screenshot: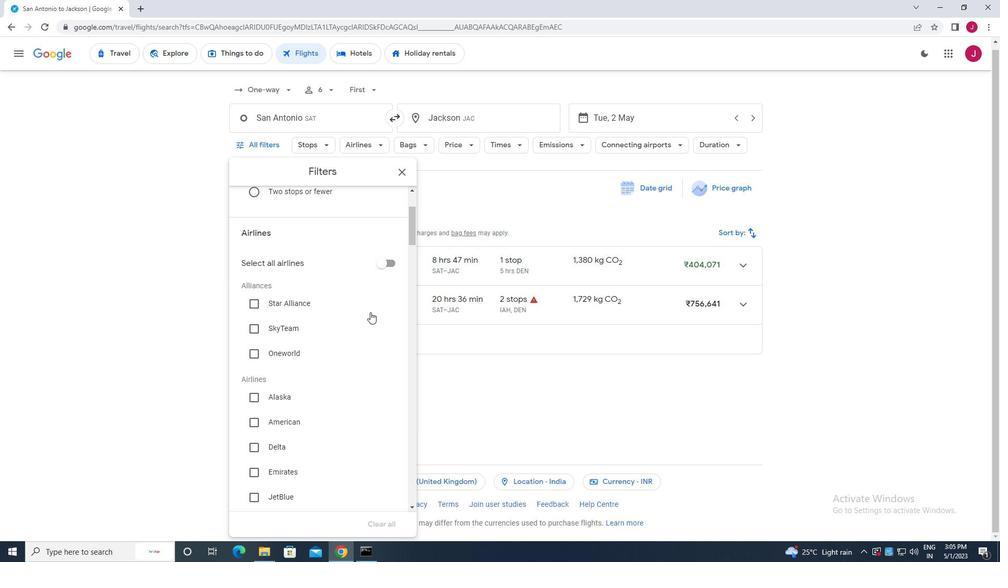 
Action: Mouse scrolled (362, 313) with delta (0, 0)
Screenshot: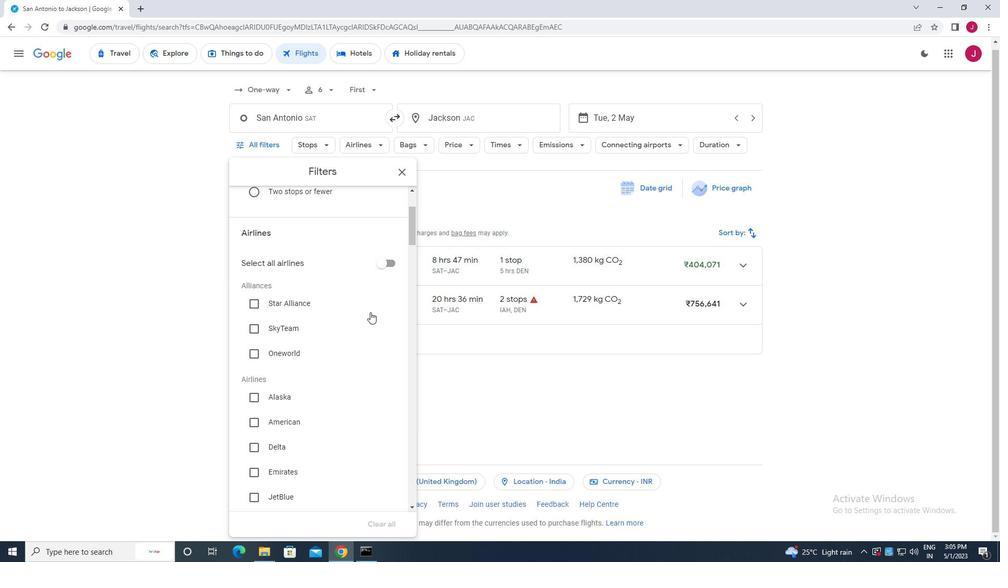 
Action: Mouse moved to (333, 322)
Screenshot: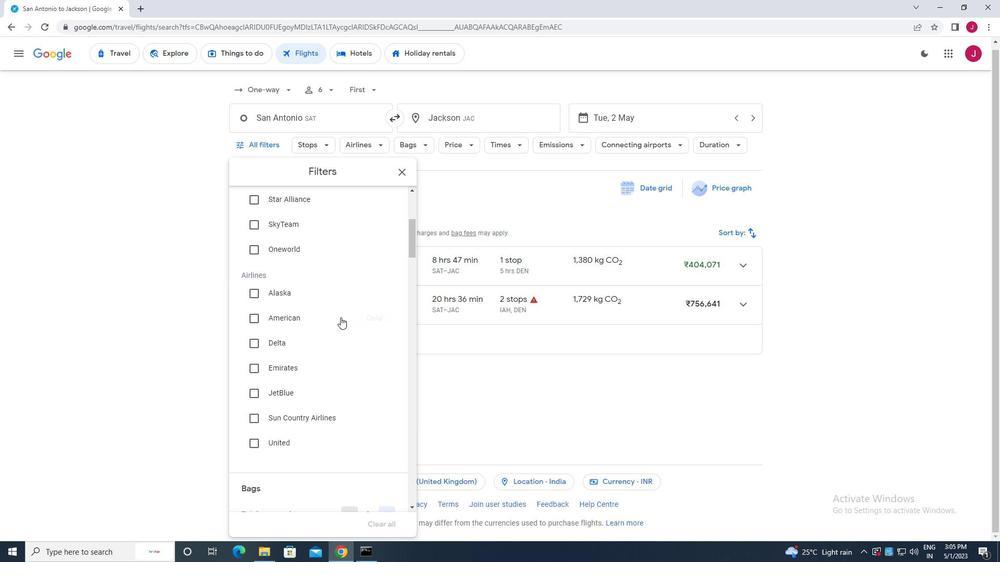 
Action: Mouse scrolled (333, 321) with delta (0, 0)
Screenshot: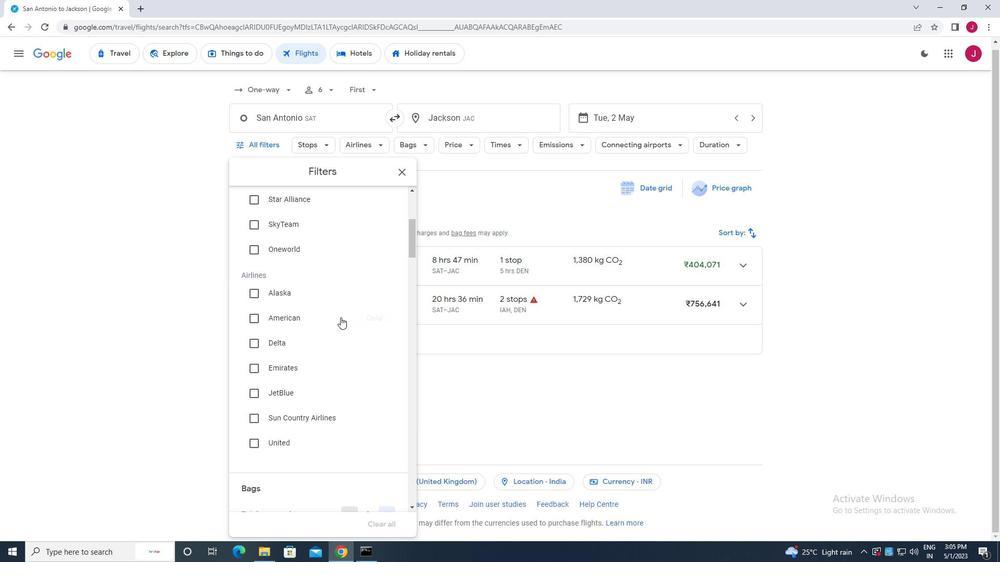 
Action: Mouse moved to (252, 243)
Screenshot: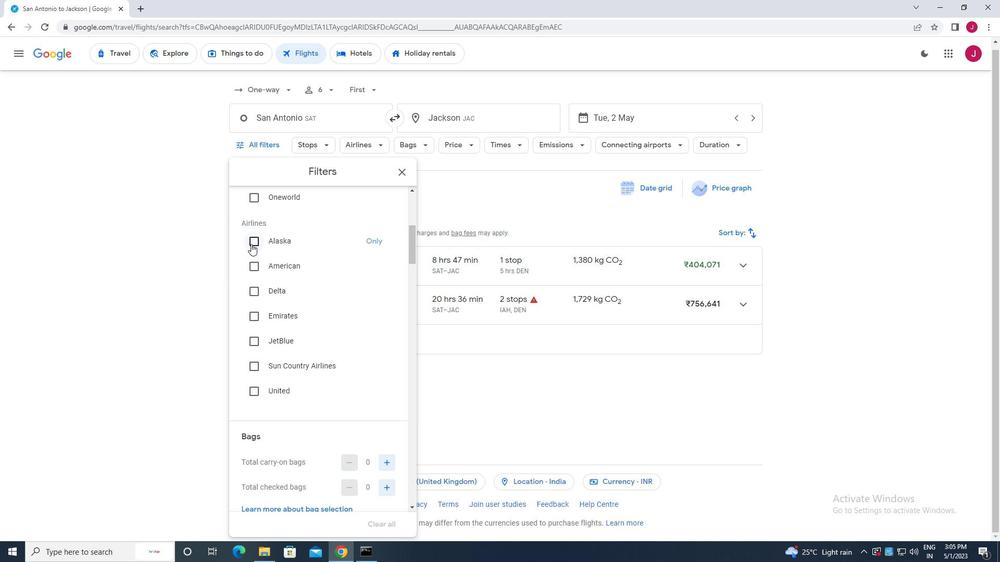
Action: Mouse pressed left at (252, 243)
Screenshot: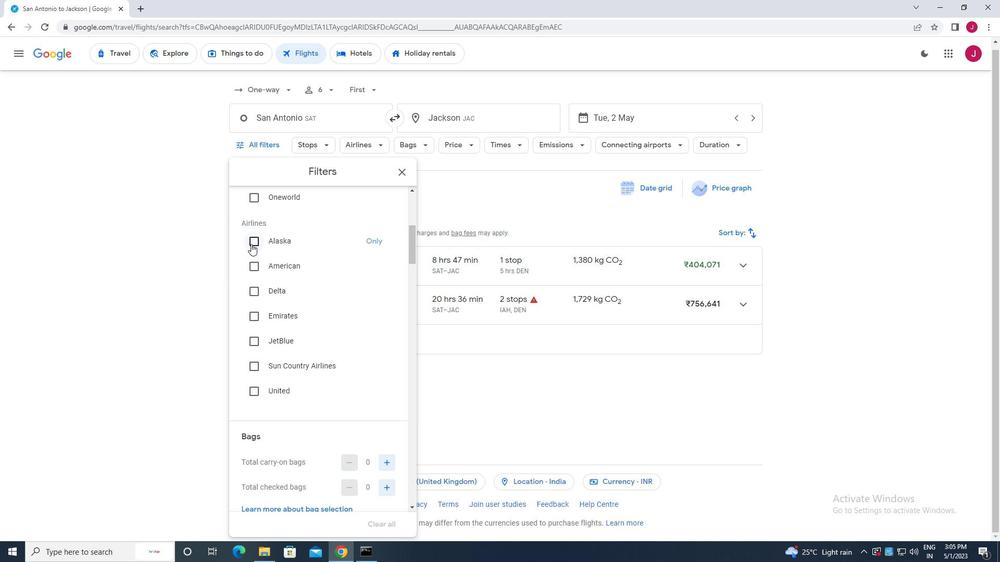 
Action: Mouse moved to (374, 283)
Screenshot: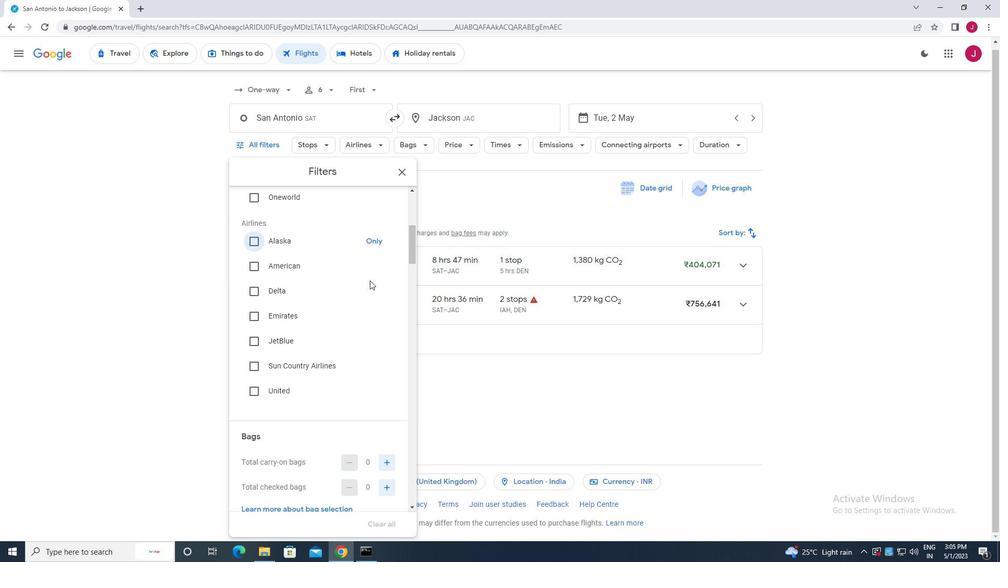
Action: Mouse scrolled (374, 283) with delta (0, 0)
Screenshot: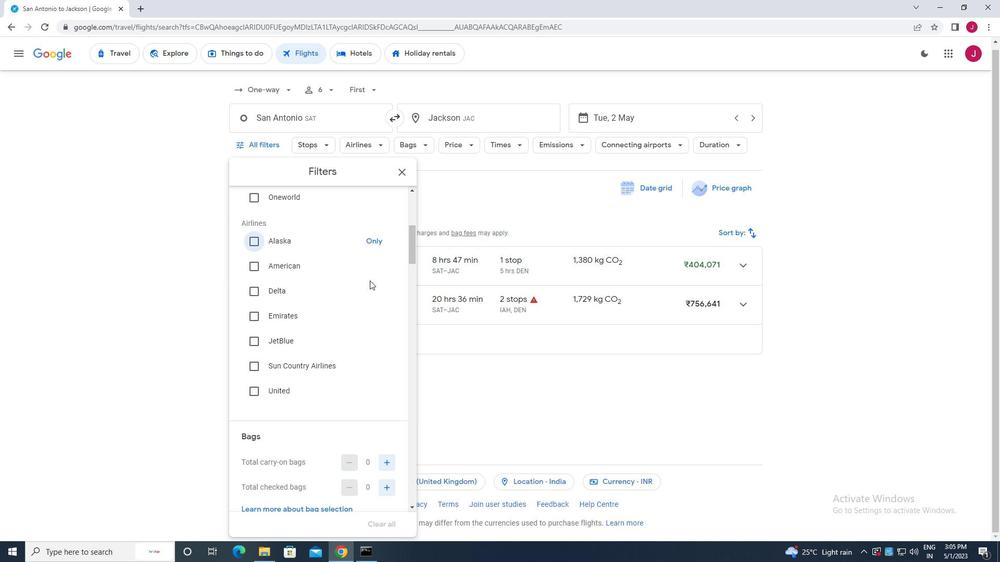 
Action: Mouse moved to (374, 284)
Screenshot: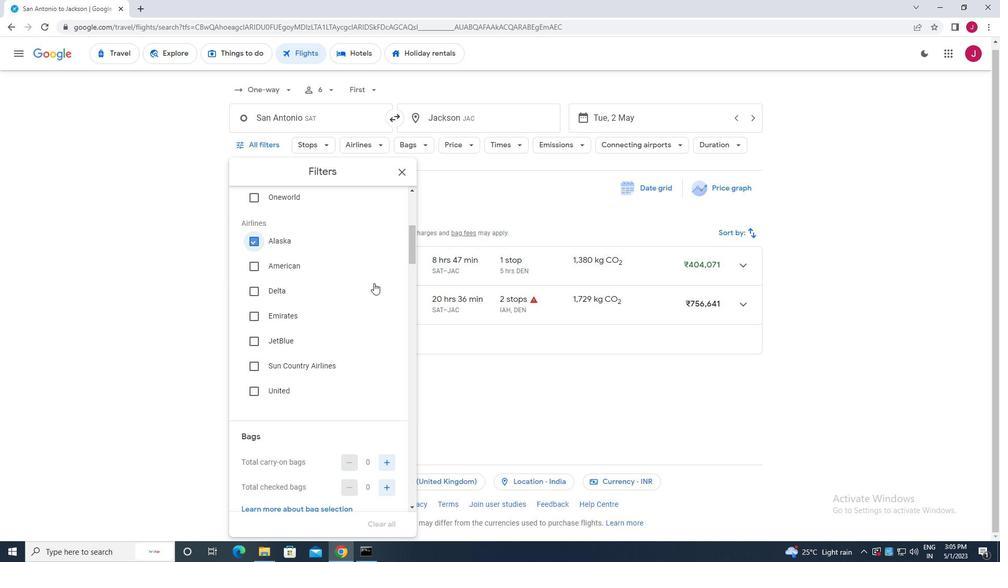 
Action: Mouse scrolled (374, 283) with delta (0, 0)
Screenshot: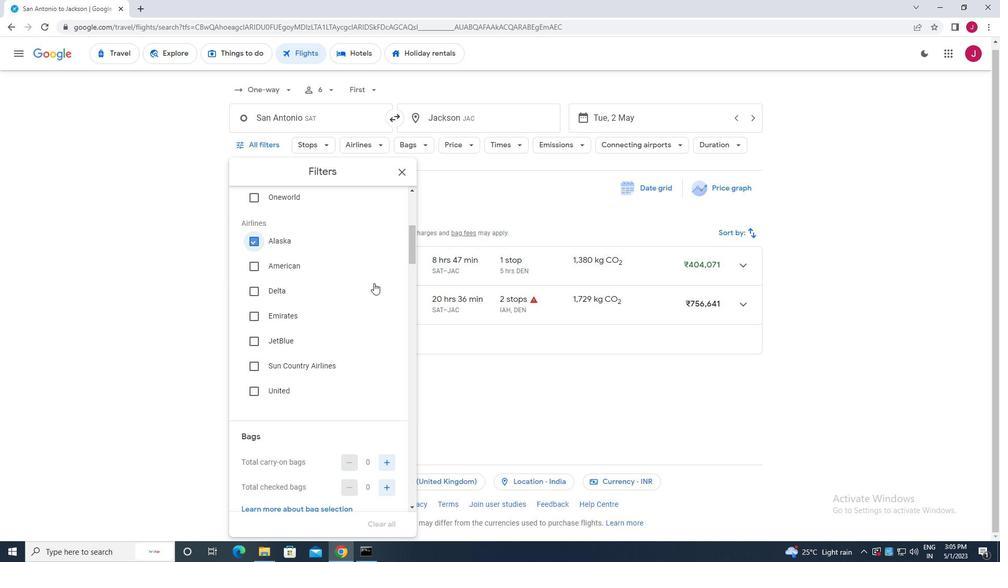 
Action: Mouse moved to (374, 284)
Screenshot: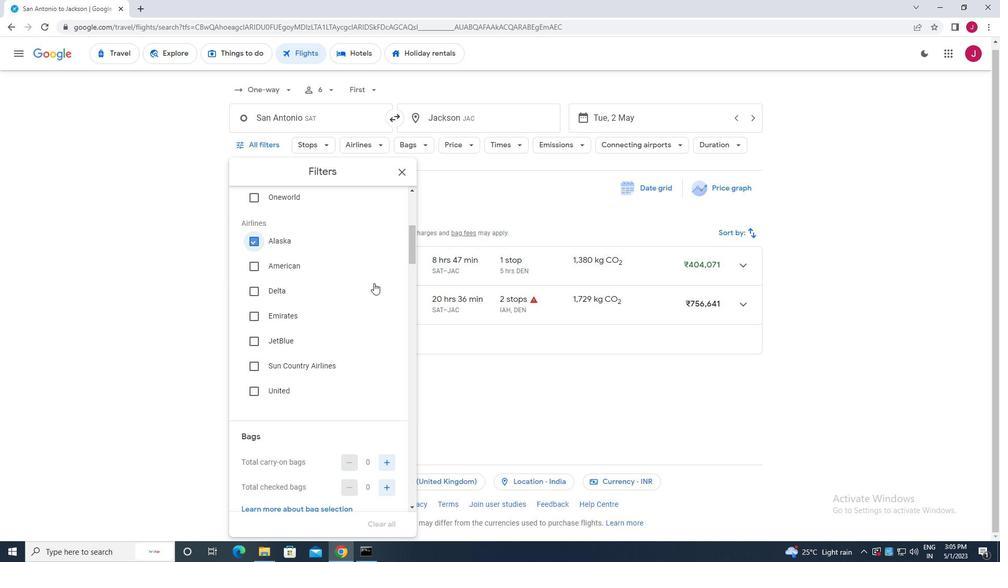 
Action: Mouse scrolled (374, 284) with delta (0, 0)
Screenshot: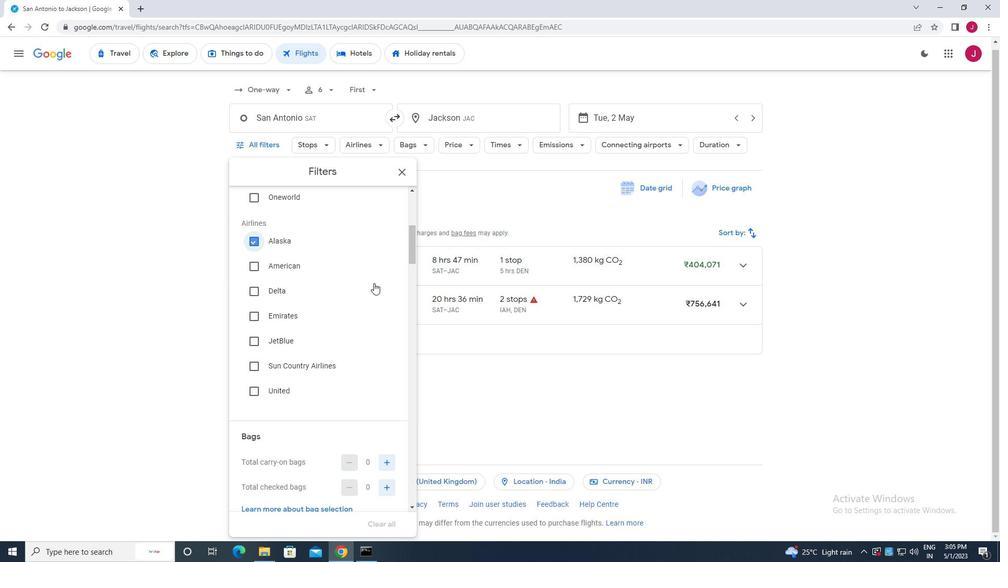 
Action: Mouse scrolled (374, 284) with delta (0, 0)
Screenshot: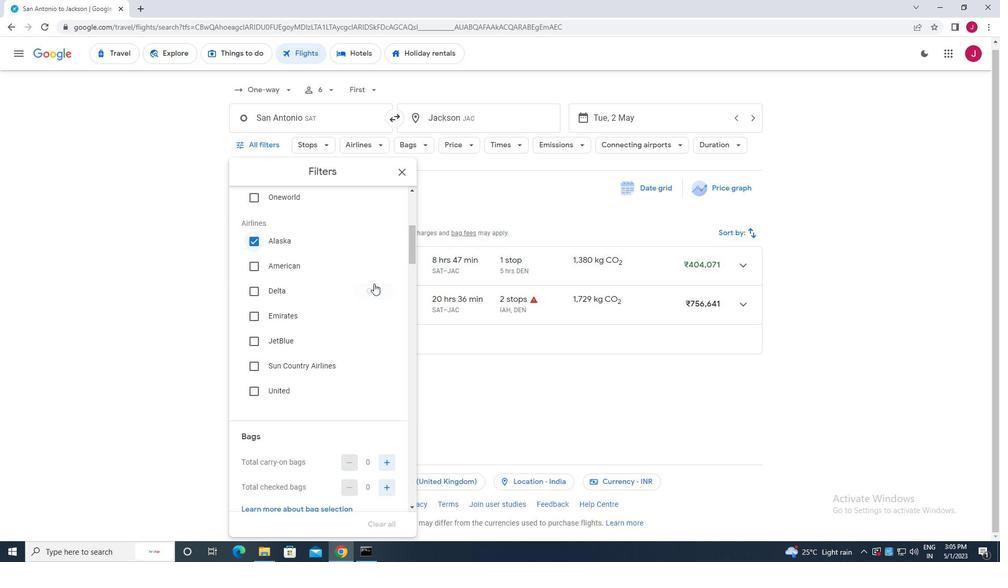 
Action: Mouse moved to (385, 282)
Screenshot: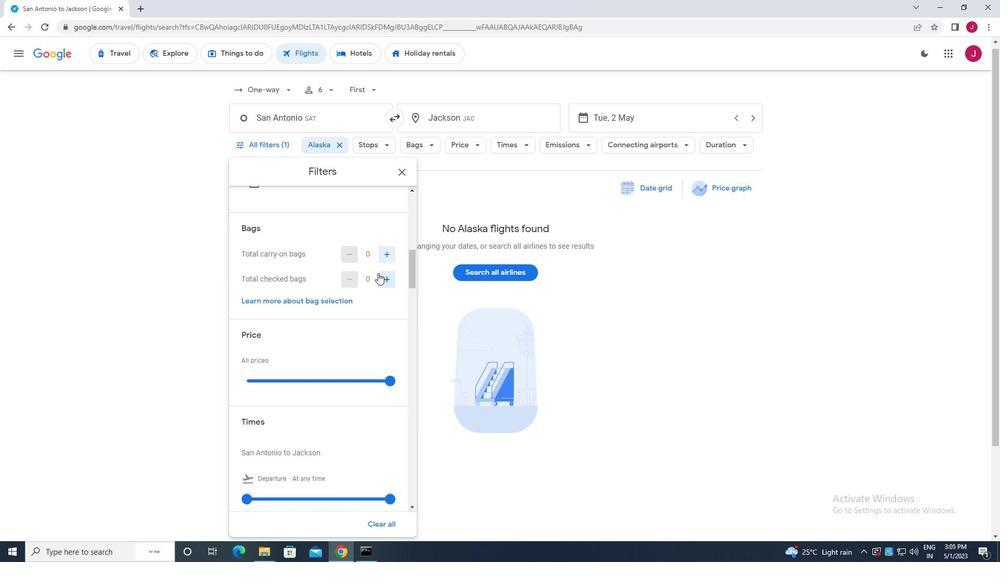 
Action: Mouse pressed left at (385, 282)
Screenshot: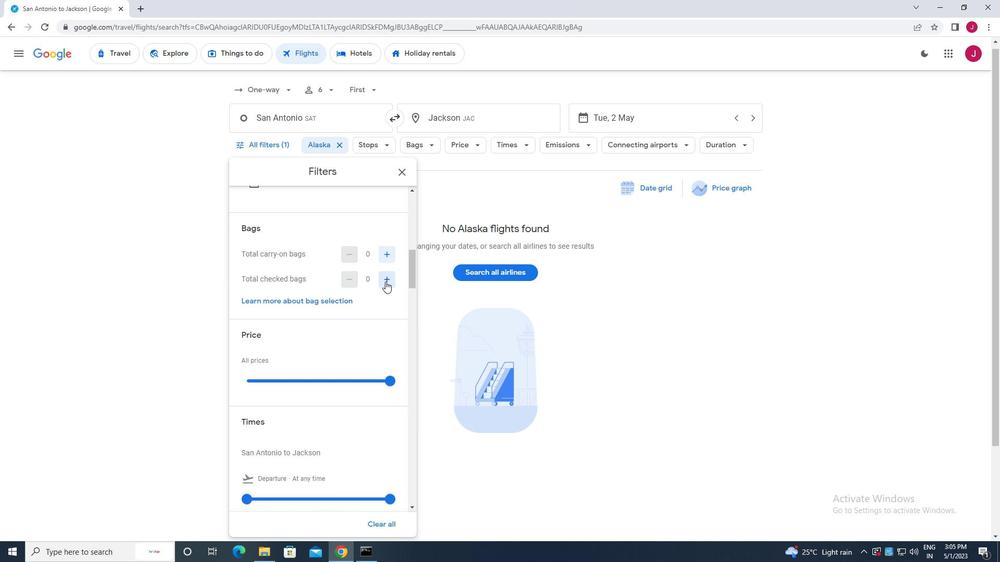 
Action: Mouse pressed left at (385, 282)
Screenshot: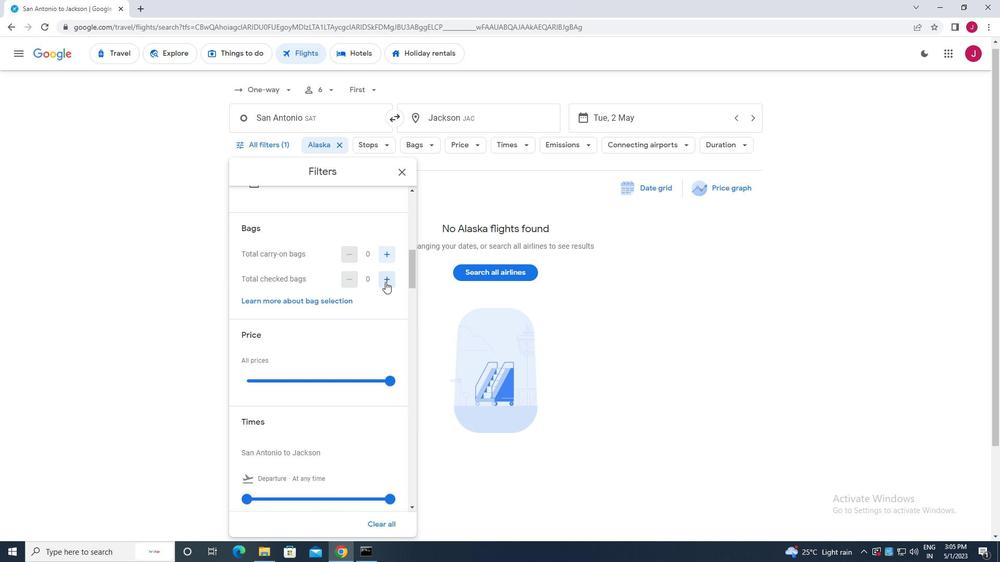 
Action: Mouse scrolled (385, 281) with delta (0, 0)
Screenshot: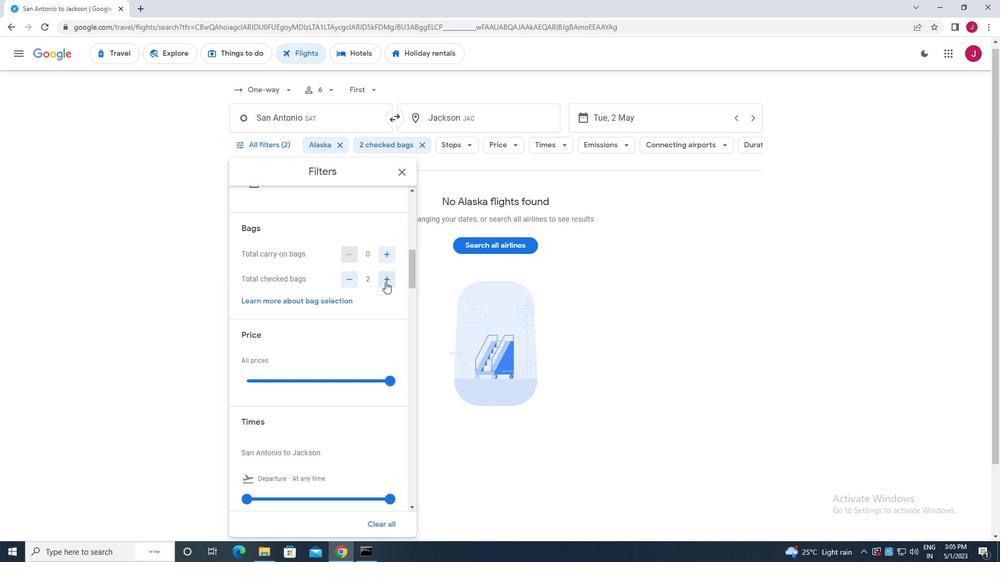 
Action: Mouse moved to (385, 282)
Screenshot: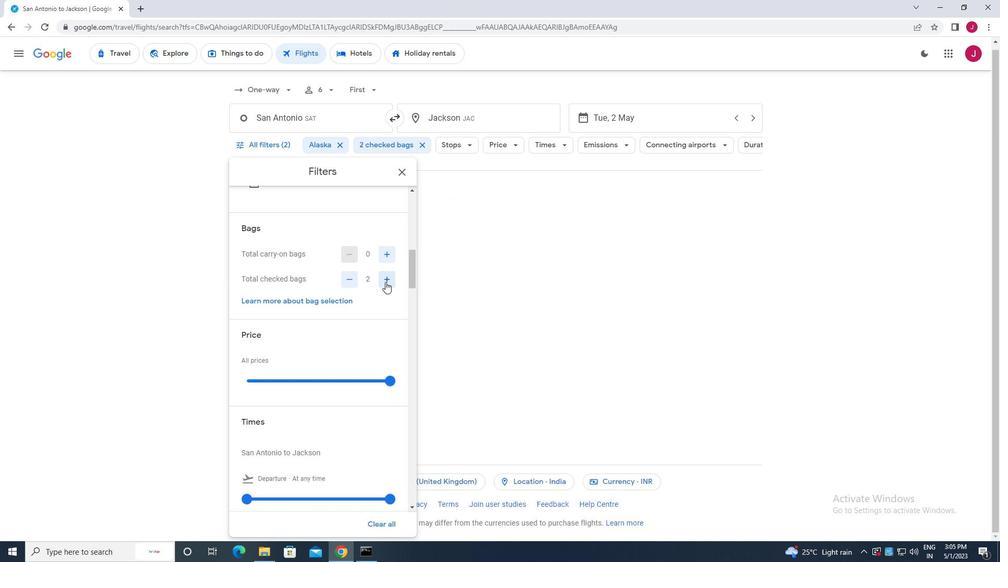 
Action: Mouse scrolled (385, 281) with delta (0, 0)
Screenshot: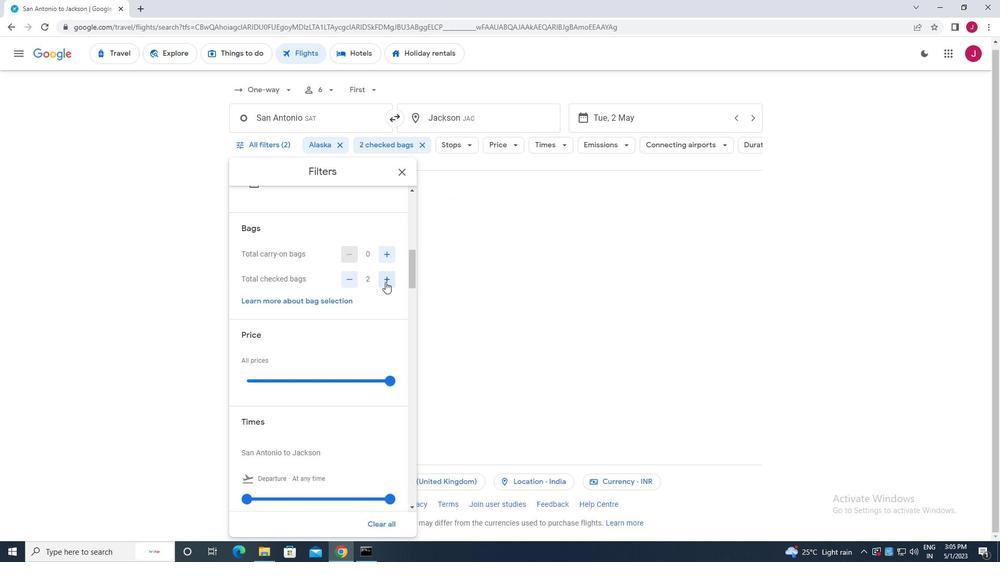 
Action: Mouse moved to (391, 275)
Screenshot: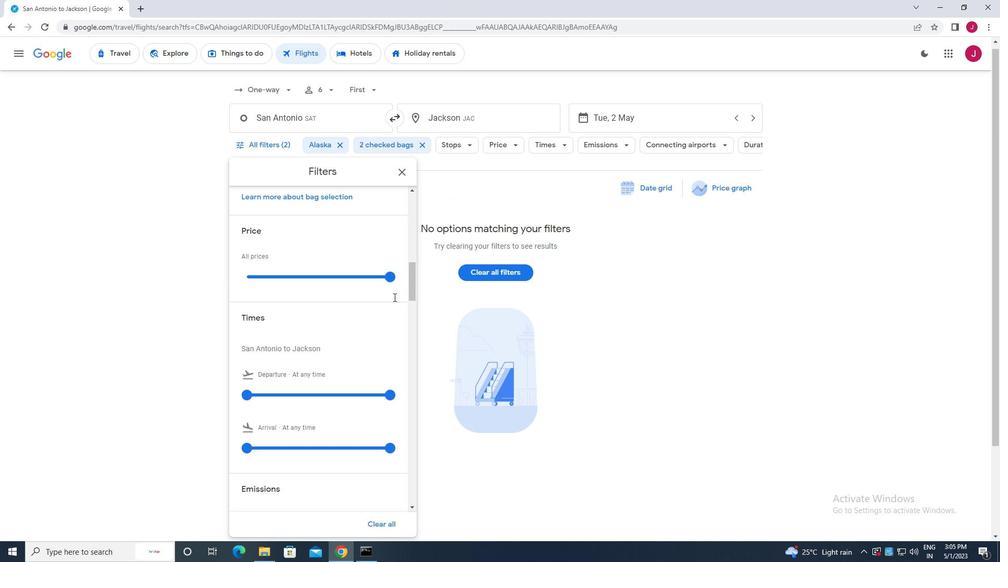
Action: Mouse pressed left at (391, 275)
Screenshot: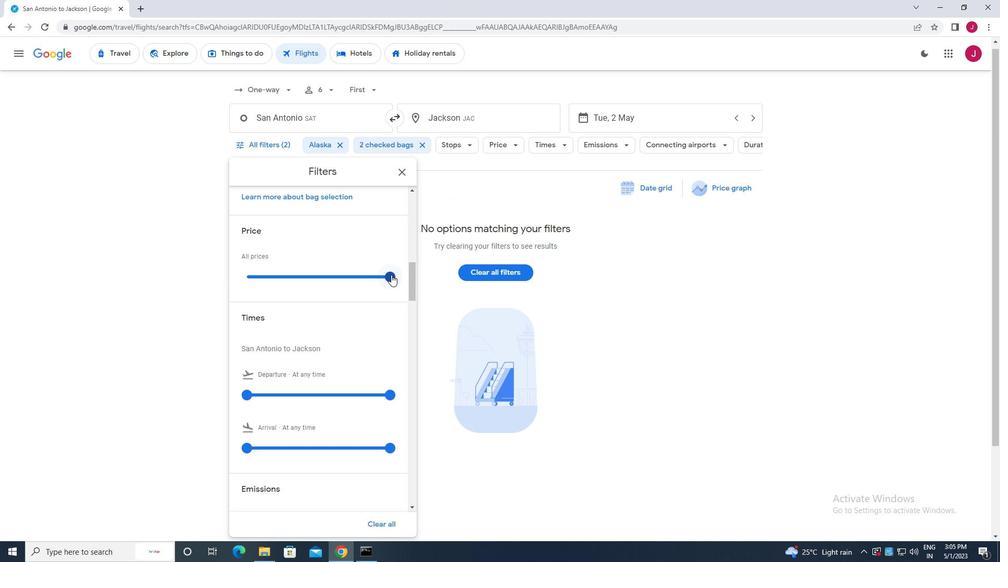 
Action: Mouse moved to (252, 296)
Screenshot: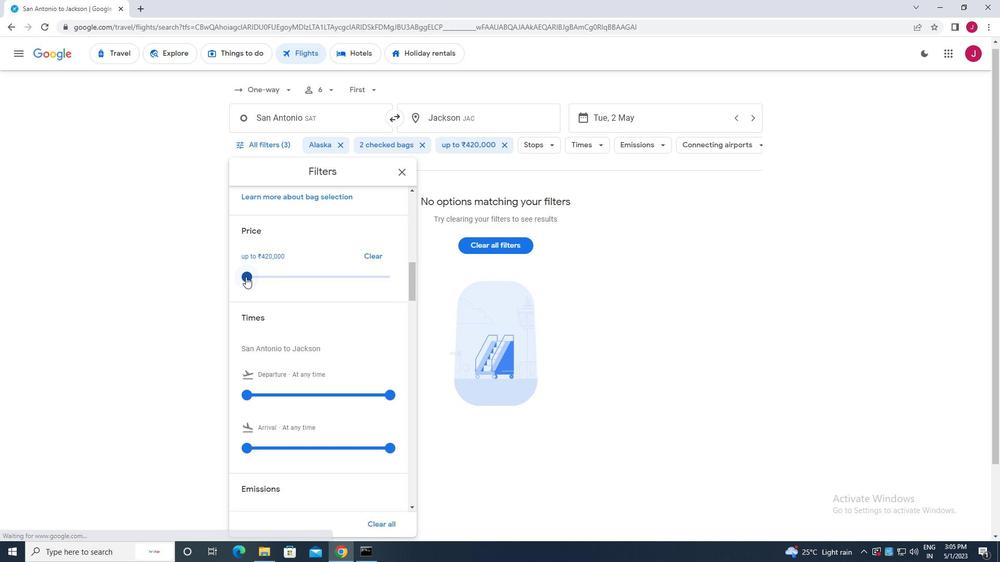 
Action: Mouse scrolled (252, 295) with delta (0, 0)
Screenshot: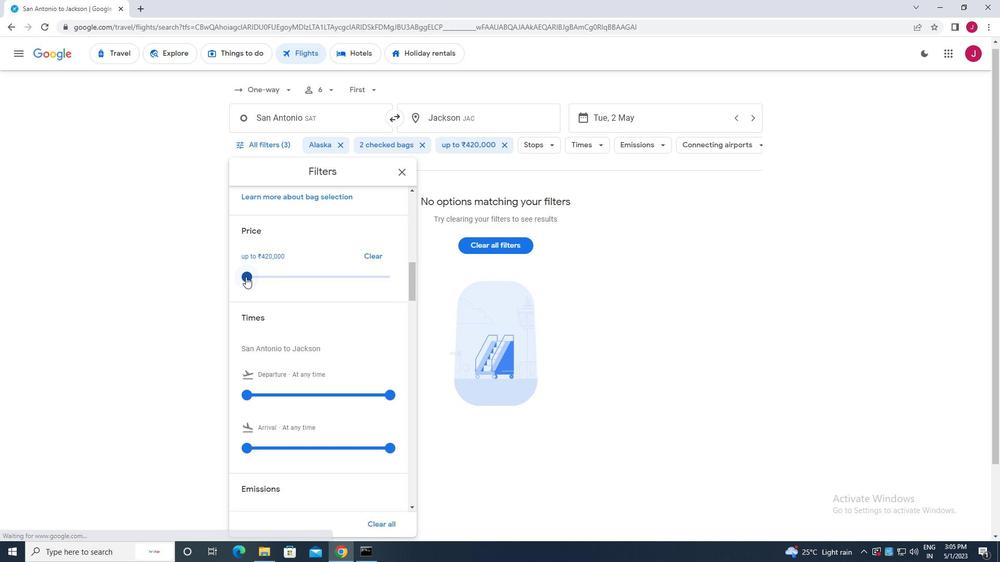
Action: Mouse moved to (253, 303)
Screenshot: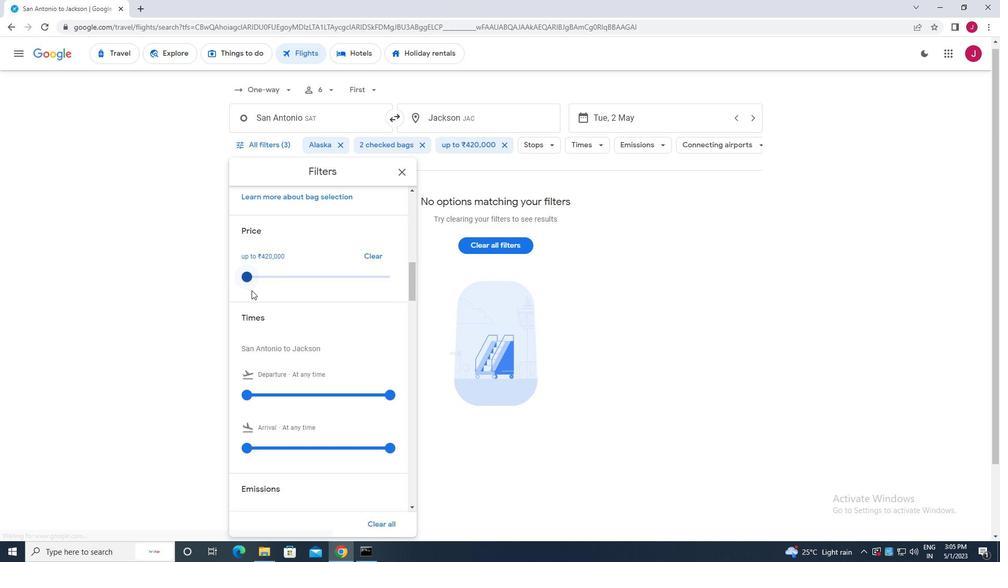 
Action: Mouse scrolled (253, 302) with delta (0, 0)
Screenshot: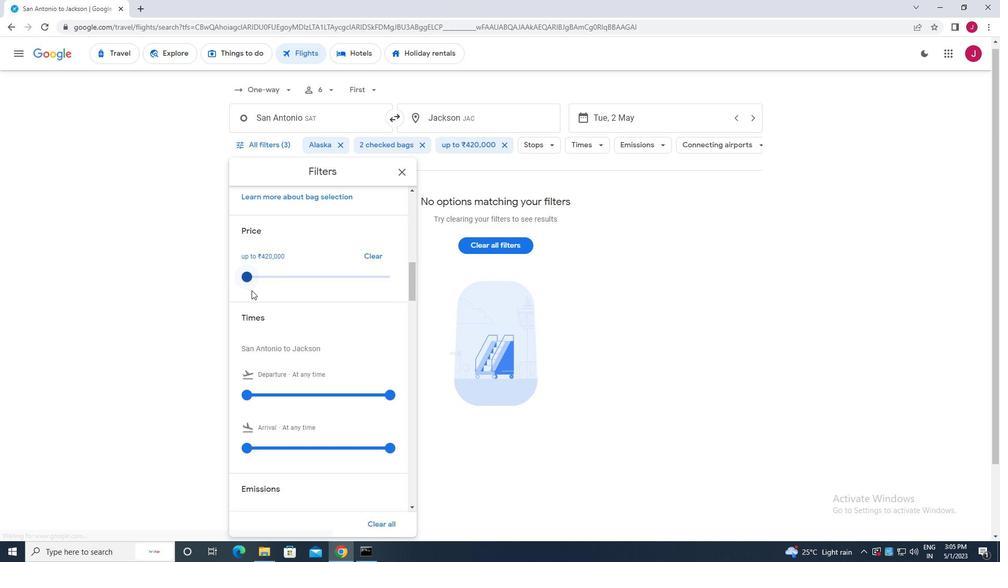 
Action: Mouse moved to (253, 304)
Screenshot: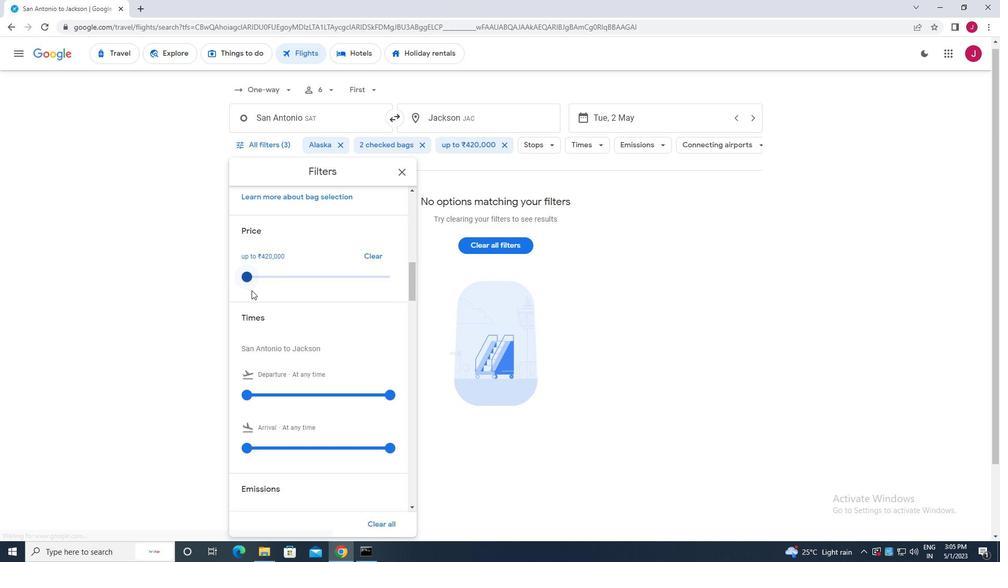
Action: Mouse scrolled (253, 304) with delta (0, 0)
Screenshot: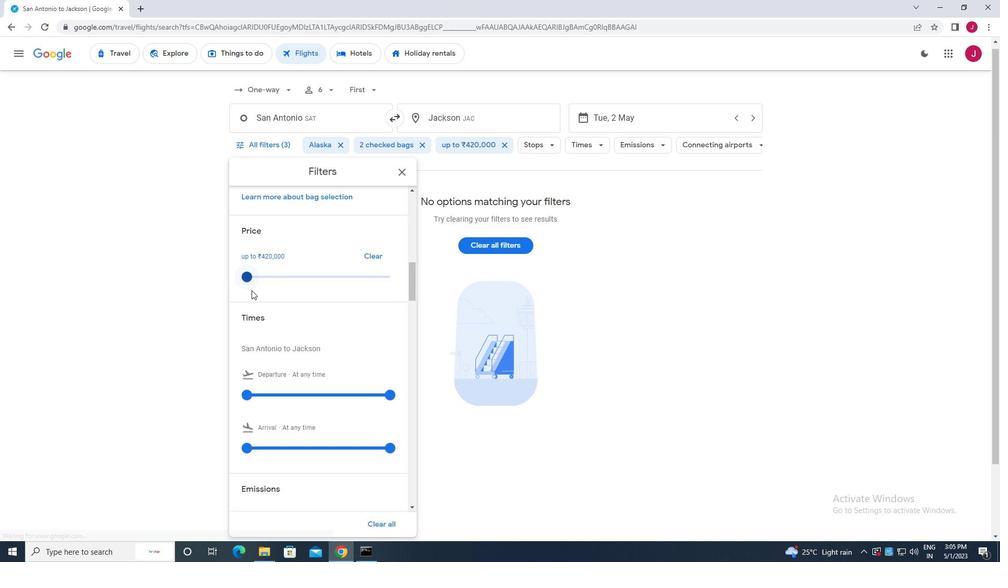 
Action: Mouse moved to (249, 241)
Screenshot: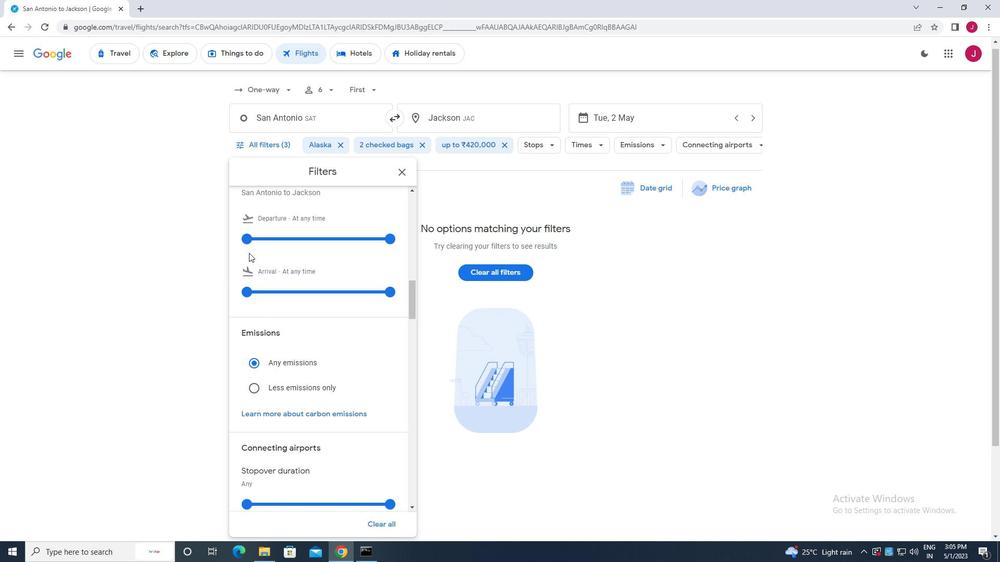 
Action: Mouse pressed left at (249, 241)
Screenshot: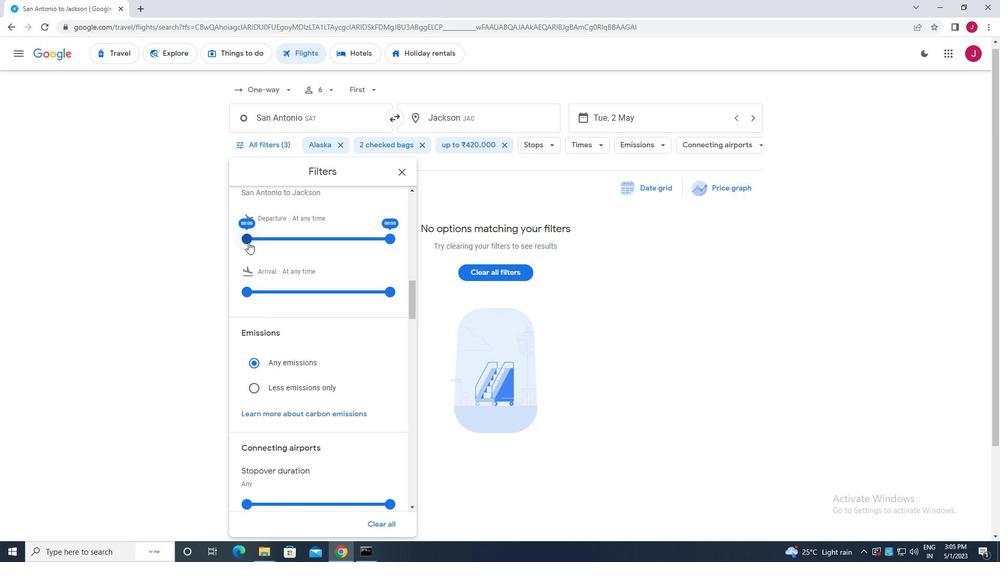 
Action: Mouse moved to (394, 237)
Screenshot: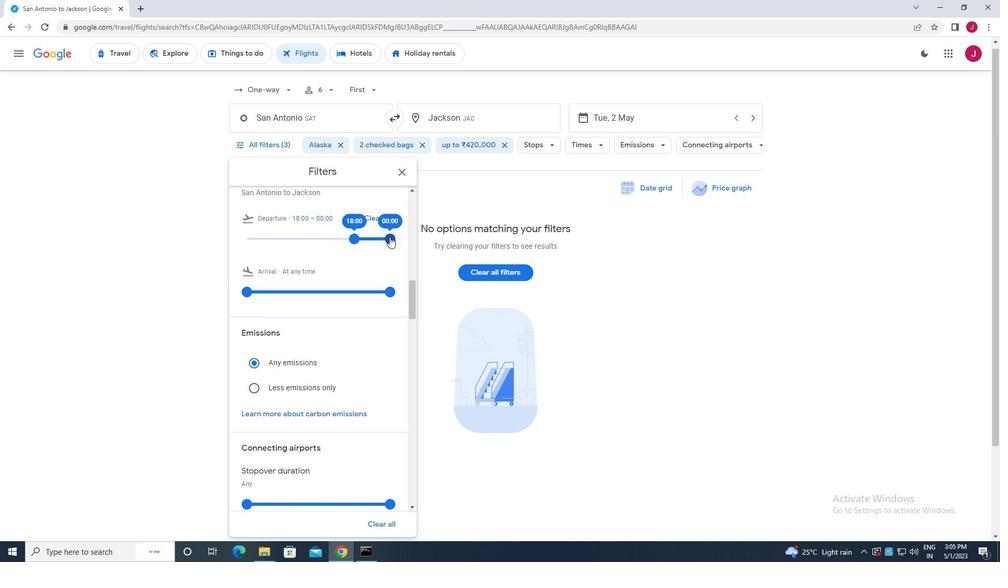 
Action: Mouse pressed left at (394, 237)
Screenshot: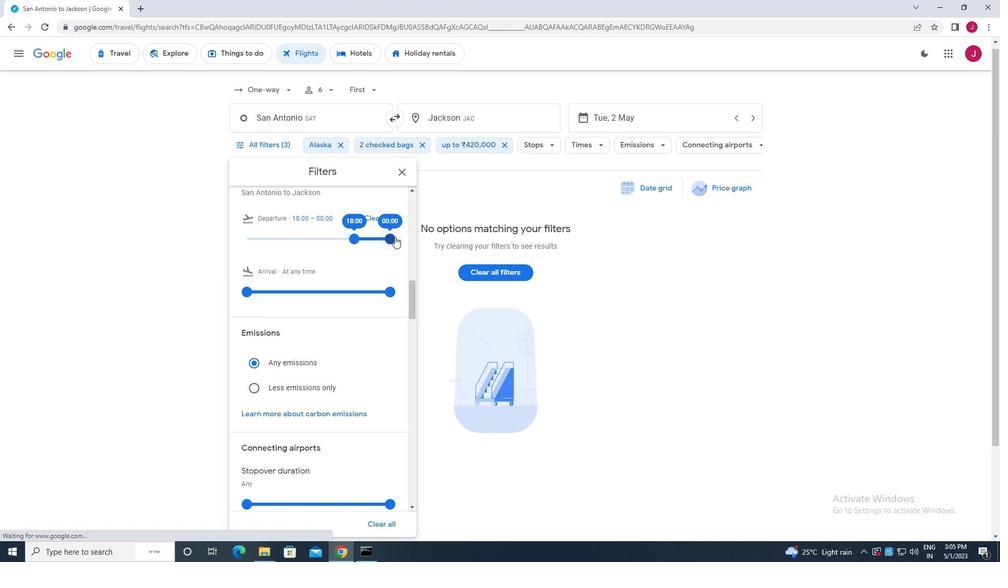 
Action: Mouse moved to (407, 170)
Screenshot: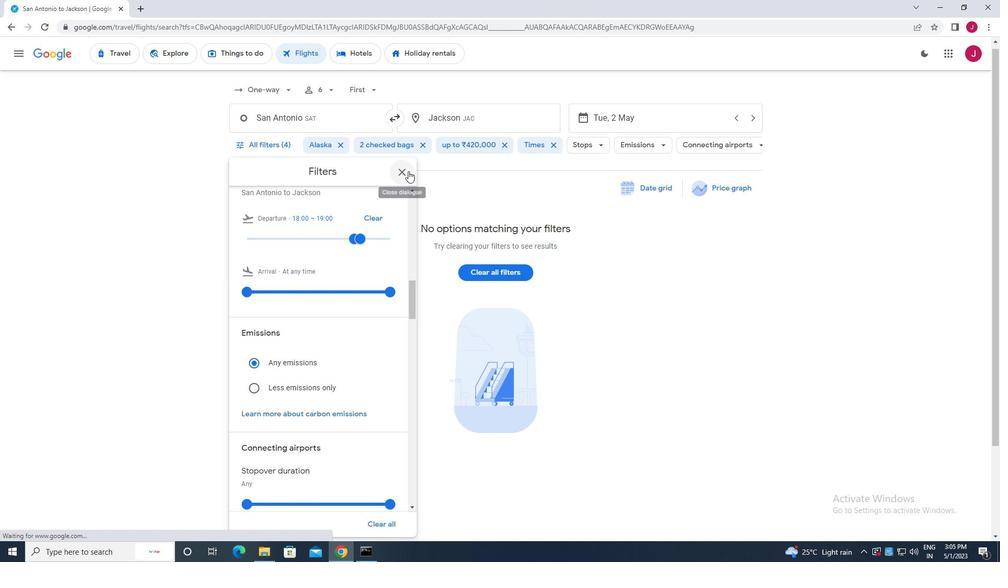 
Action: Mouse pressed left at (407, 170)
Screenshot: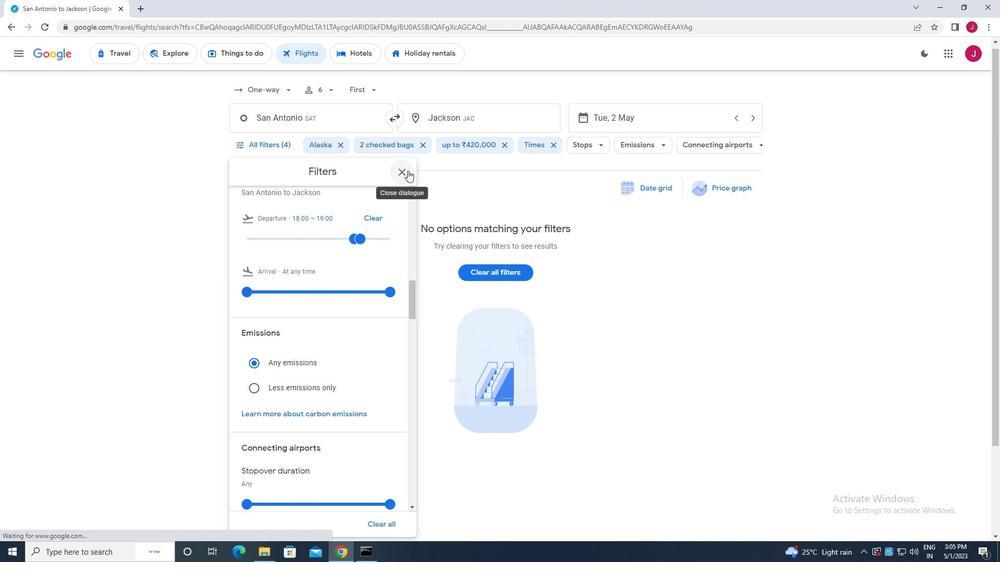 
Action: Mouse moved to (405, 173)
Screenshot: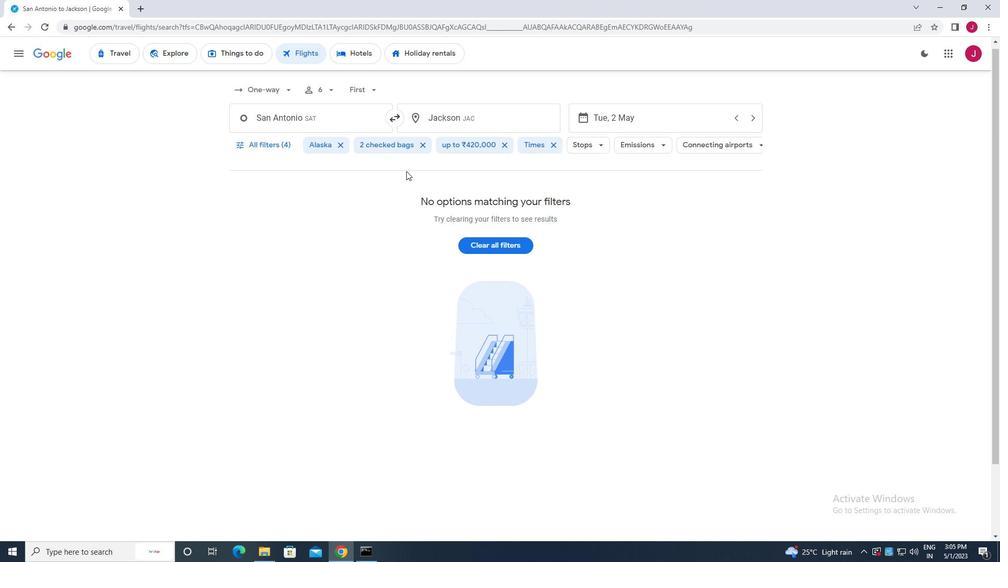 
